Task: Add a condition where "Channel Is Chat transcript" in recently solved tickets.
Action: Mouse moved to (140, 465)
Screenshot: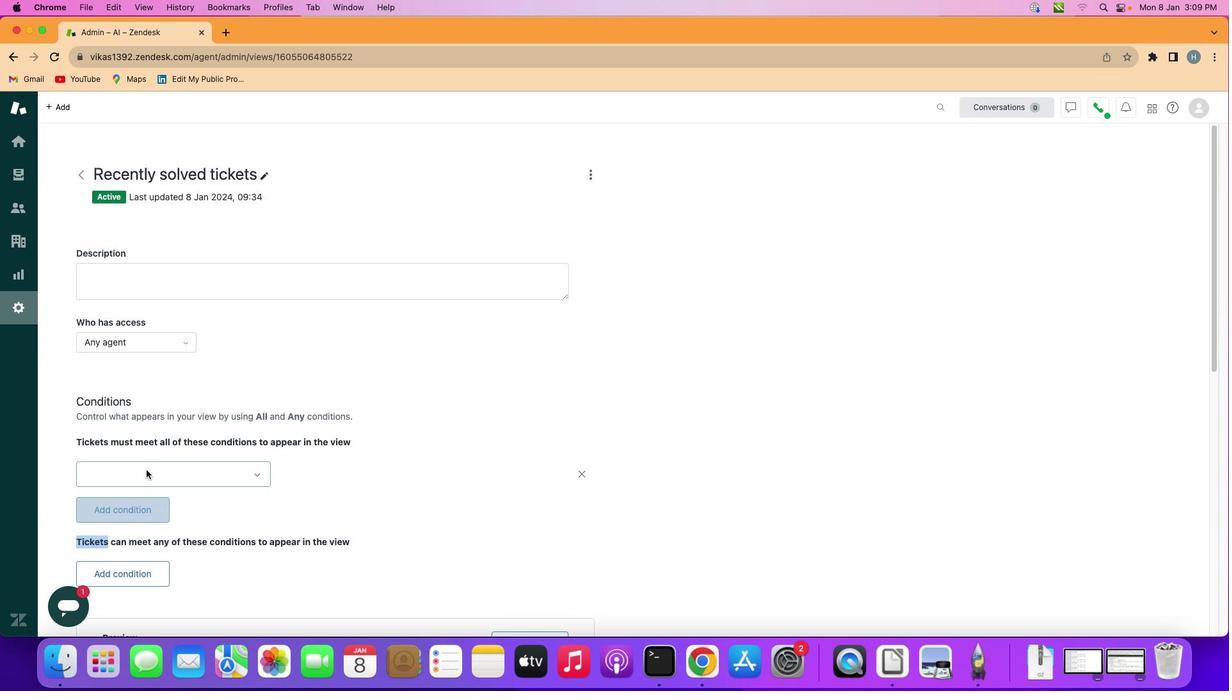 
Action: Mouse pressed left at (140, 465)
Screenshot: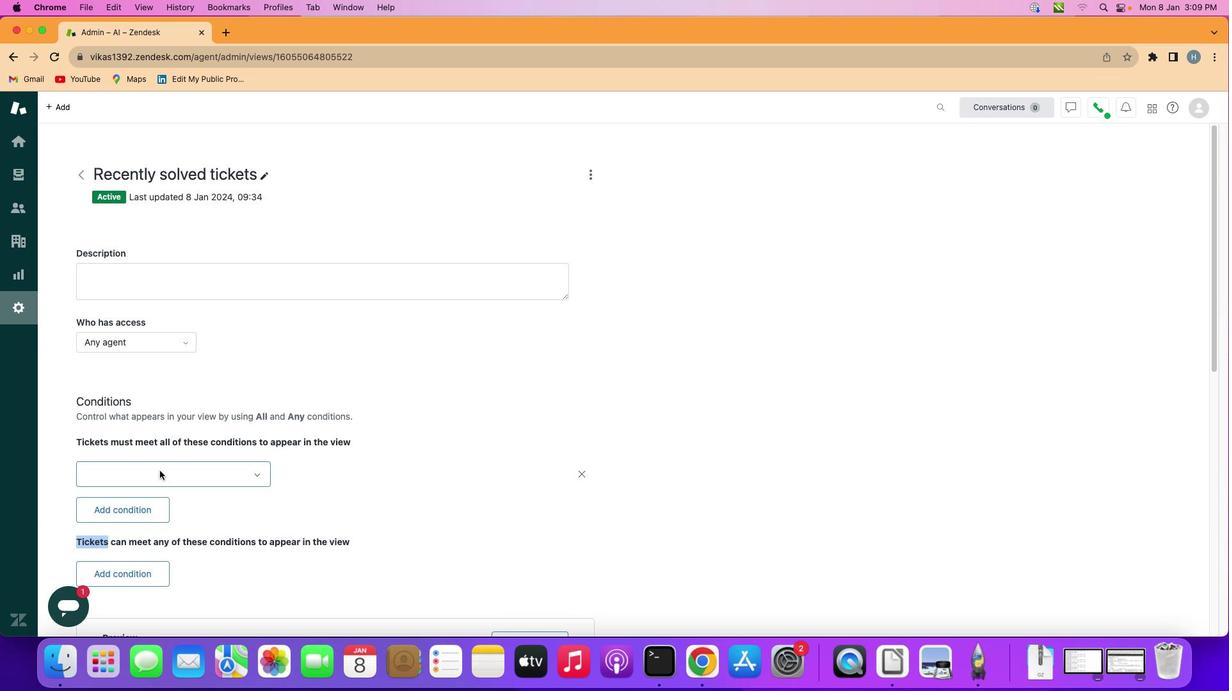 
Action: Mouse moved to (164, 466)
Screenshot: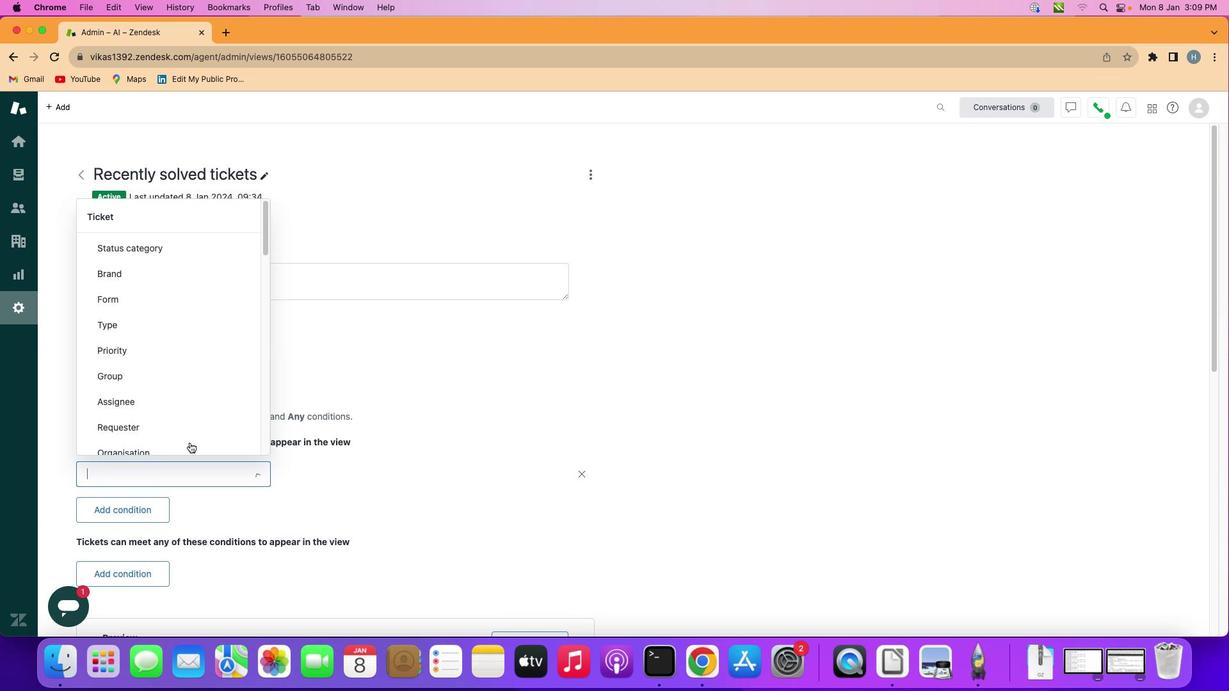 
Action: Mouse pressed left at (164, 466)
Screenshot: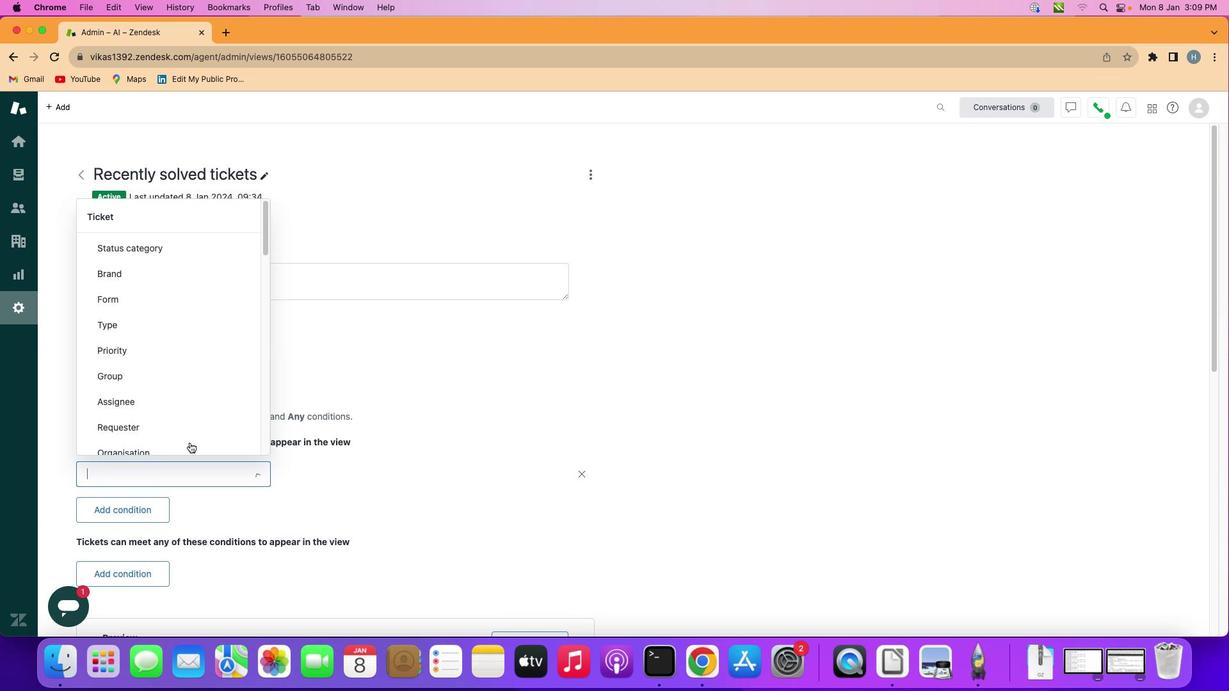 
Action: Mouse moved to (192, 361)
Screenshot: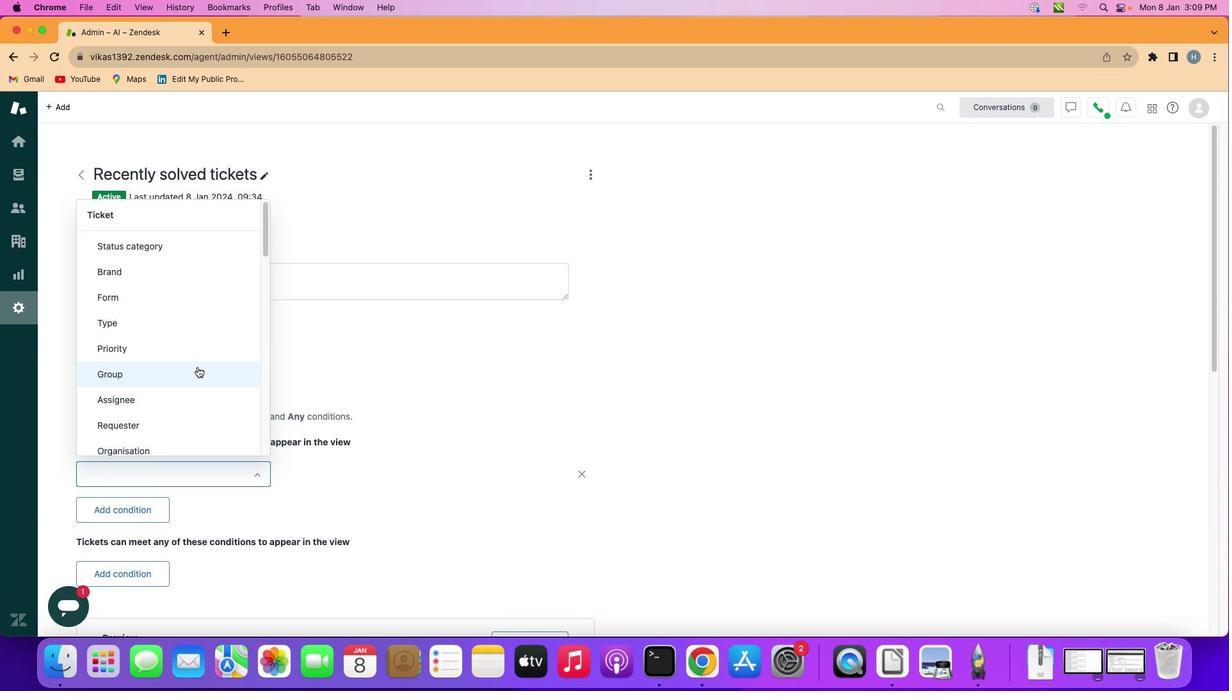 
Action: Mouse scrolled (192, 361) with delta (-4, -5)
Screenshot: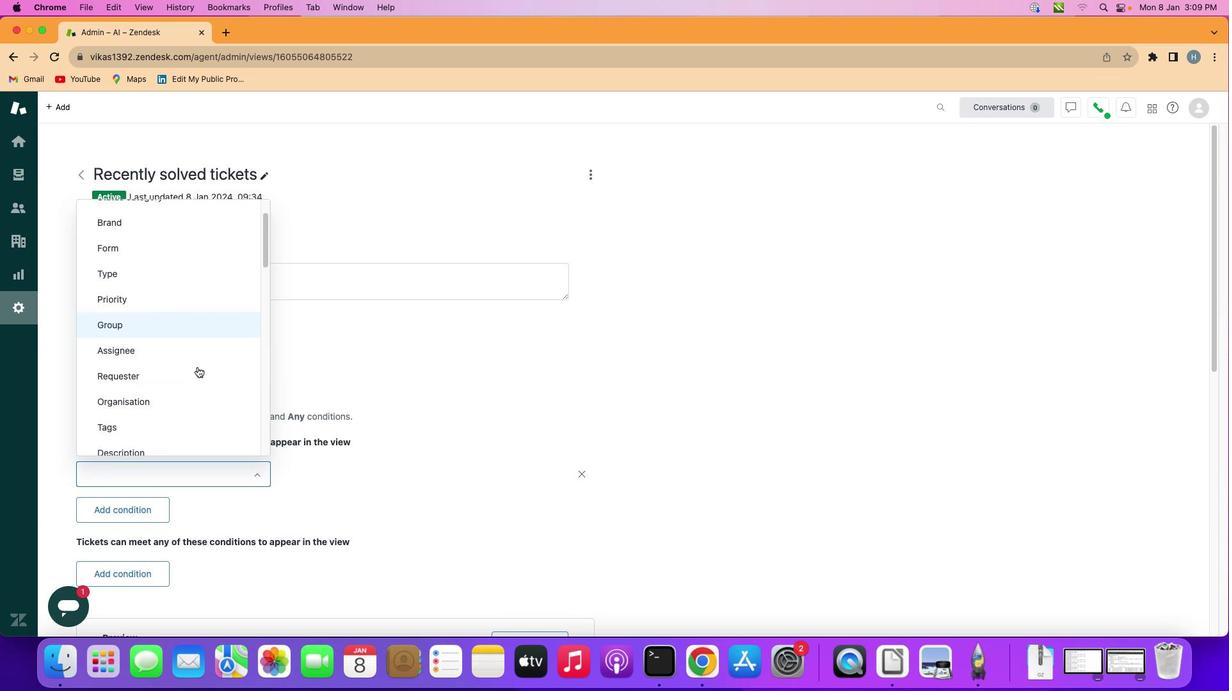 
Action: Mouse scrolled (192, 361) with delta (-4, -3)
Screenshot: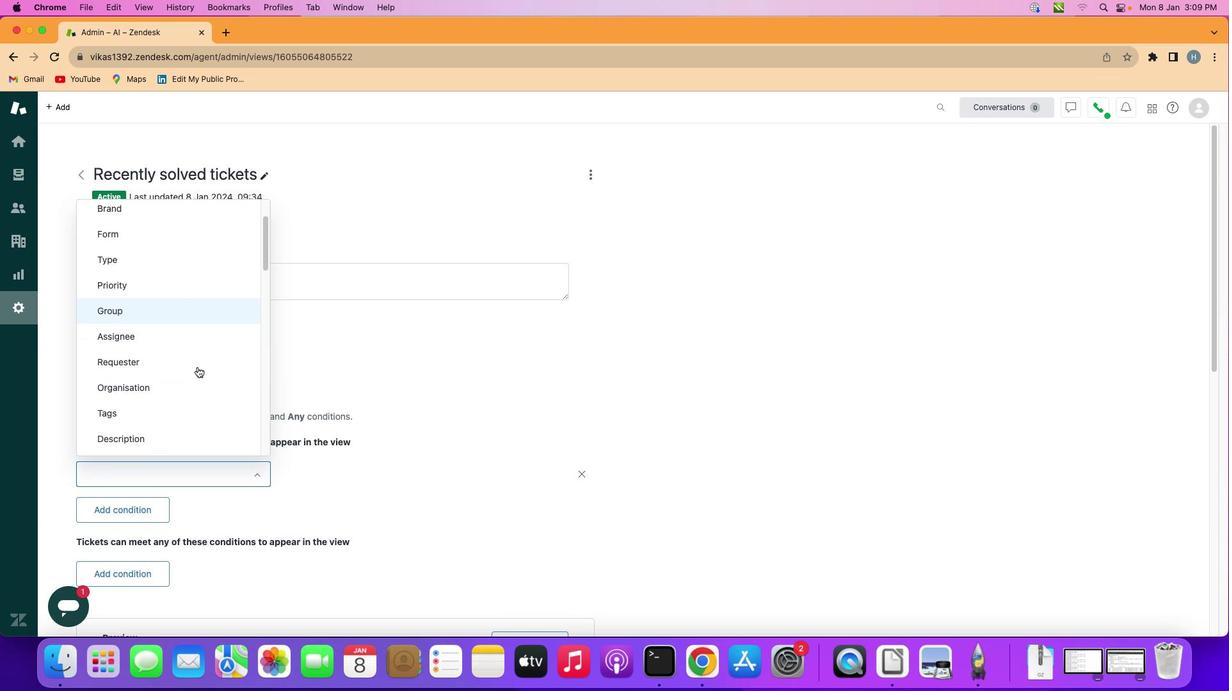 
Action: Mouse scrolled (192, 361) with delta (-4, -5)
Screenshot: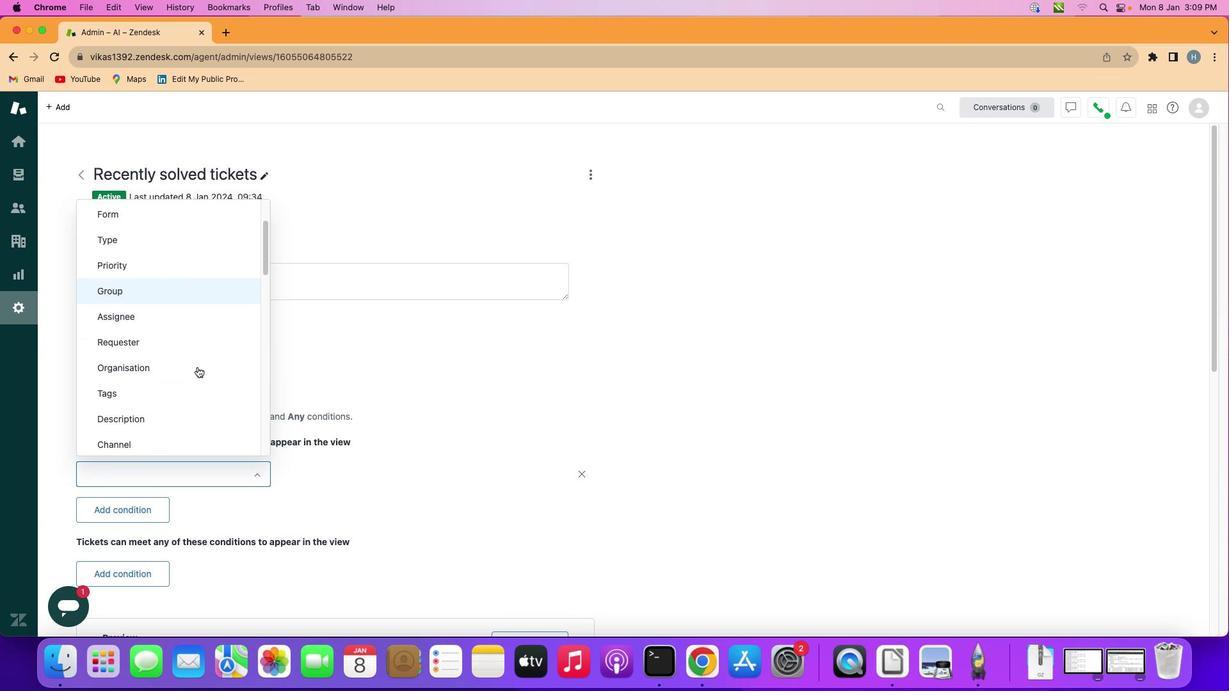 
Action: Mouse scrolled (192, 361) with delta (-4, -5)
Screenshot: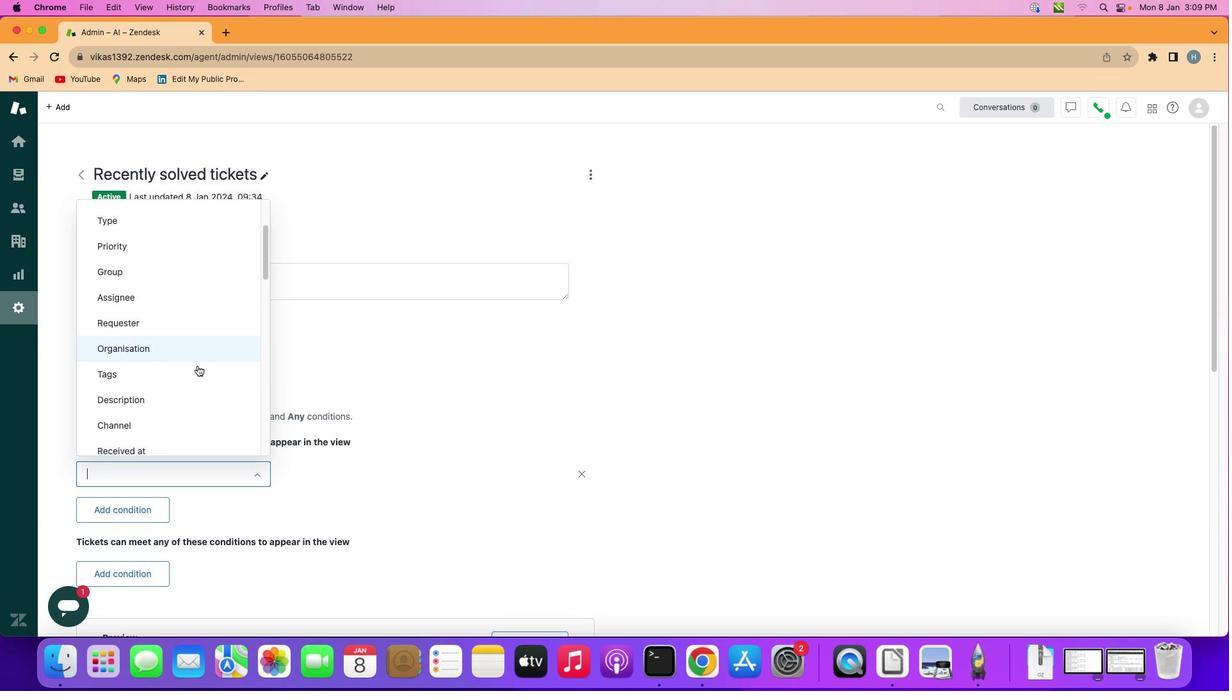 
Action: Mouse scrolled (192, 361) with delta (-4, -5)
Screenshot: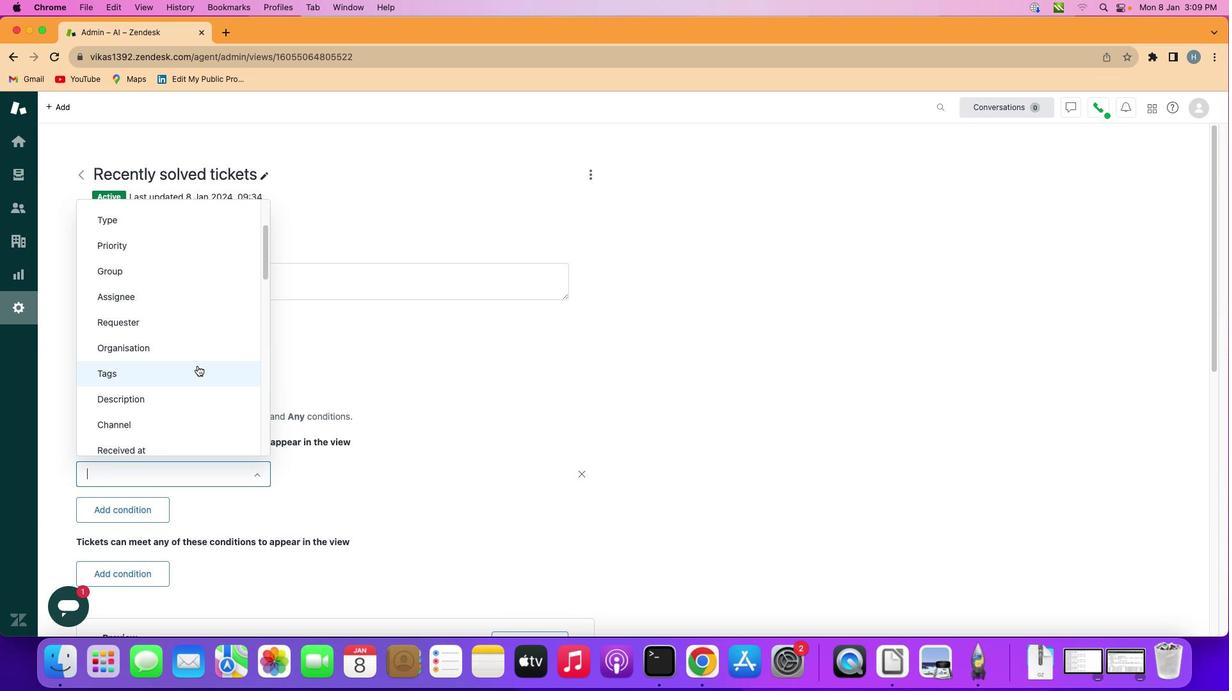 
Action: Mouse moved to (181, 411)
Screenshot: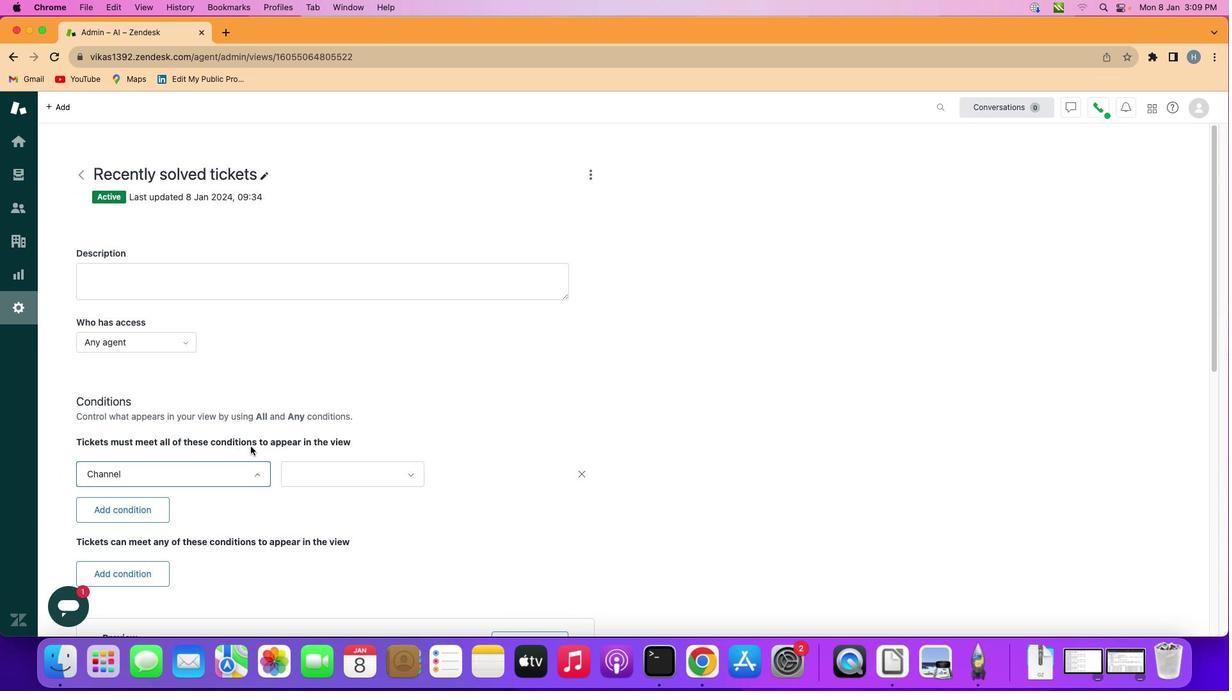 
Action: Mouse pressed left at (181, 411)
Screenshot: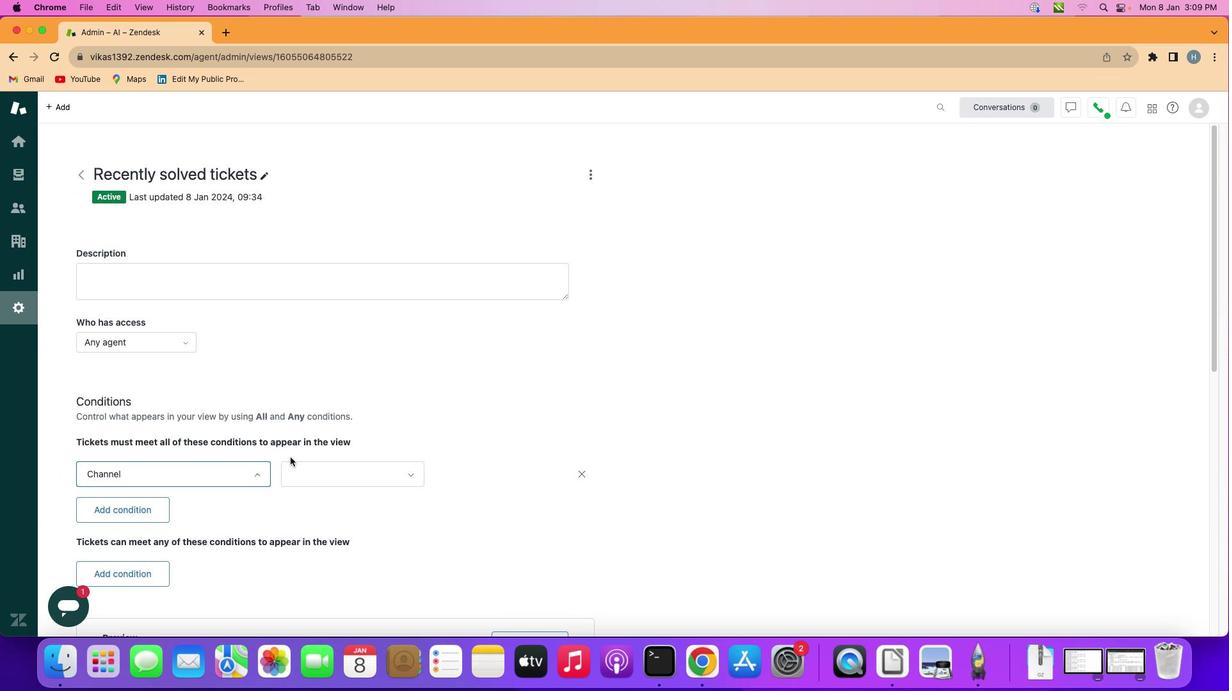 
Action: Mouse moved to (338, 467)
Screenshot: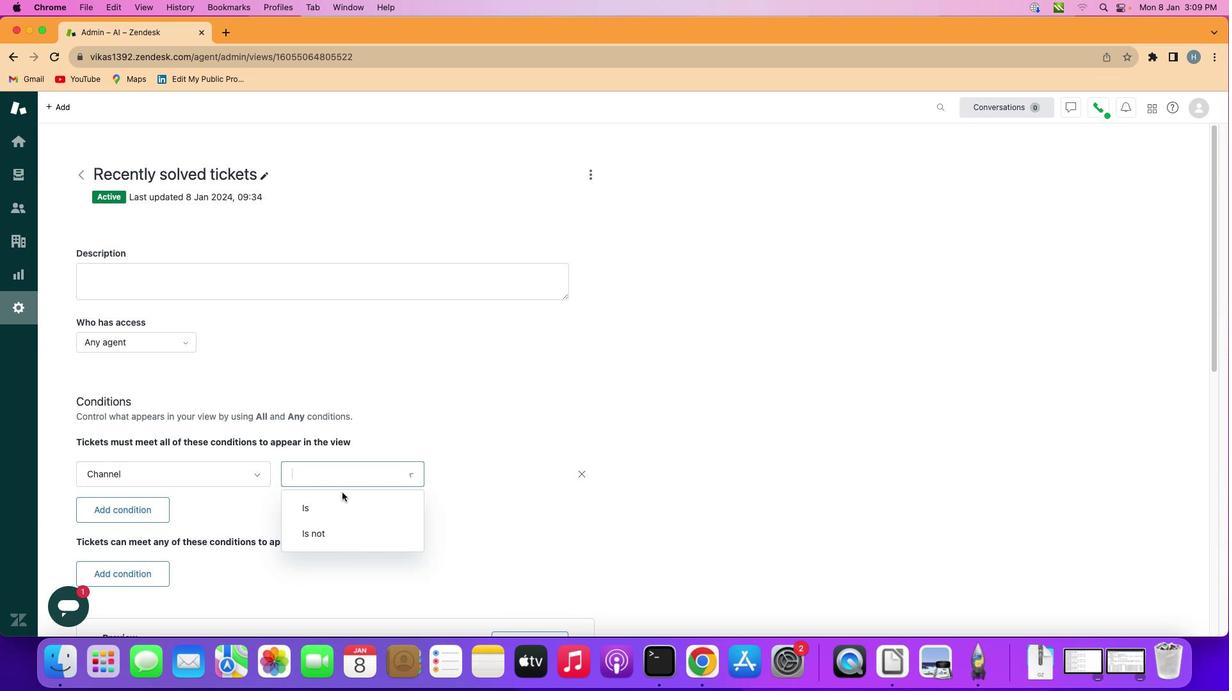 
Action: Mouse pressed left at (338, 467)
Screenshot: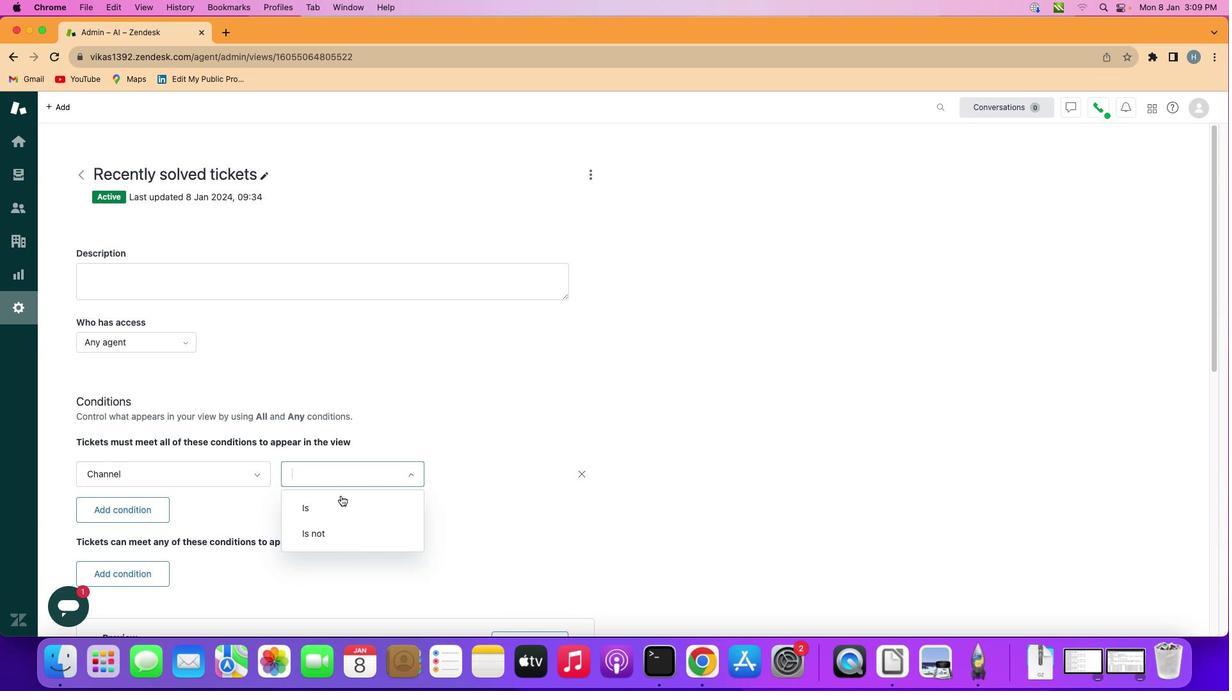 
Action: Mouse moved to (336, 491)
Screenshot: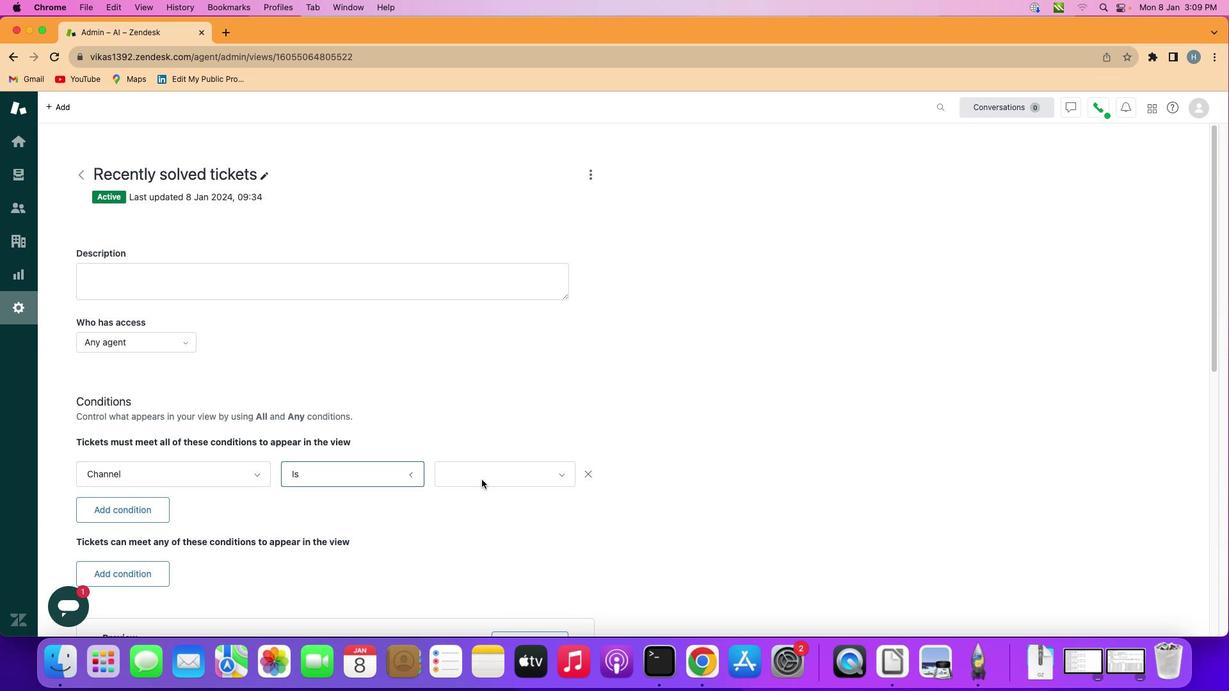 
Action: Mouse pressed left at (336, 491)
Screenshot: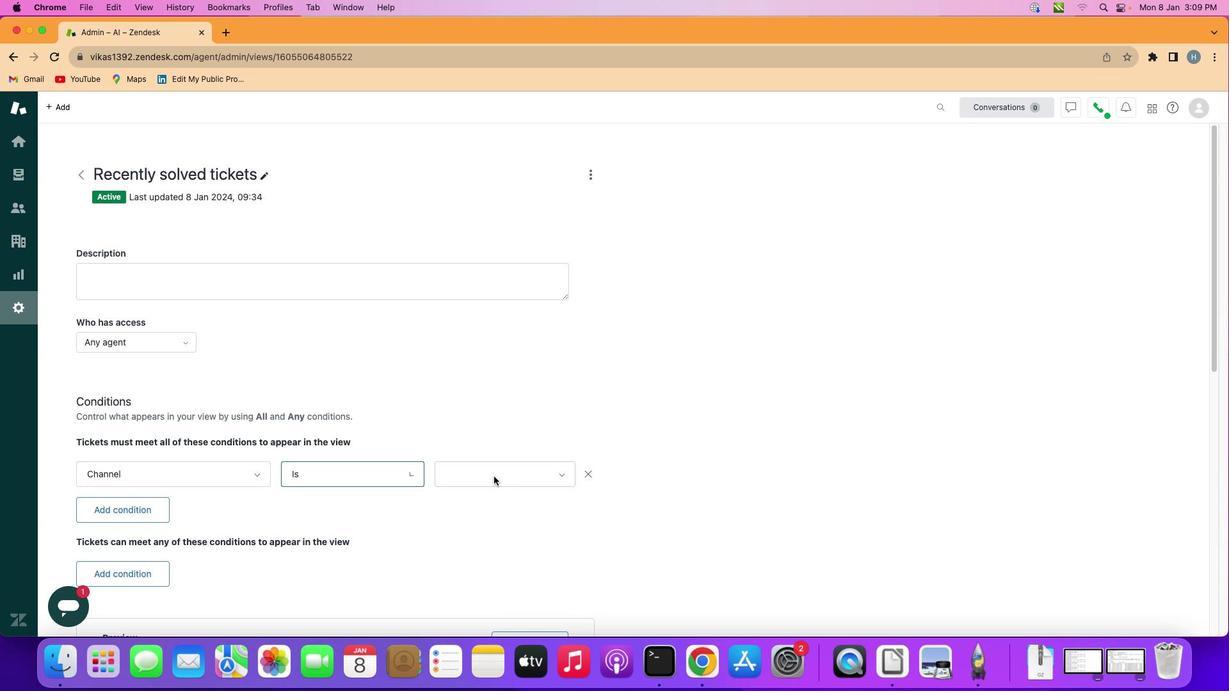 
Action: Mouse moved to (493, 470)
Screenshot: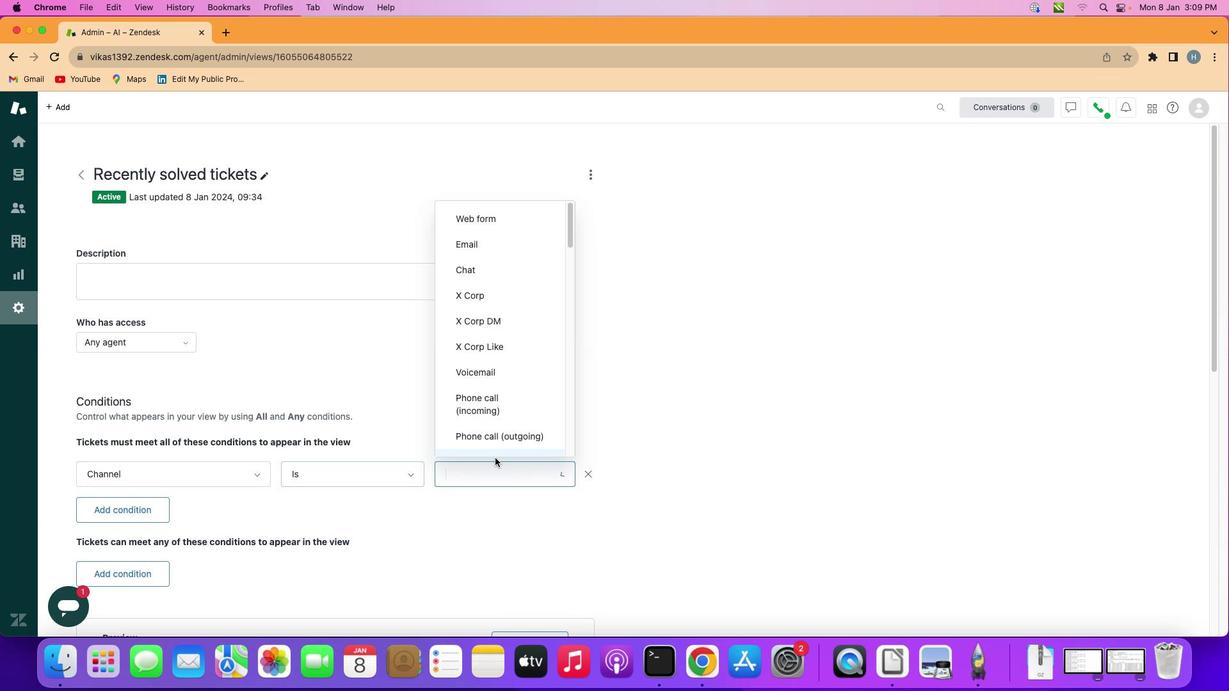 
Action: Mouse pressed left at (493, 470)
Screenshot: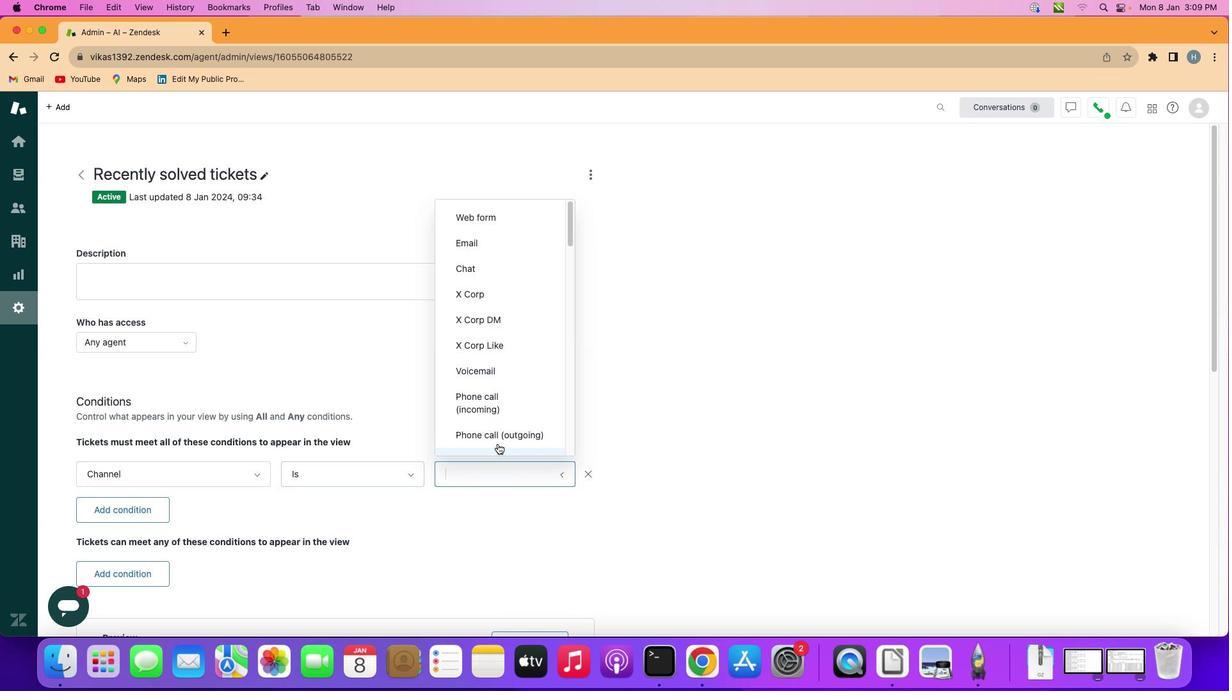 
Action: Mouse moved to (501, 367)
Screenshot: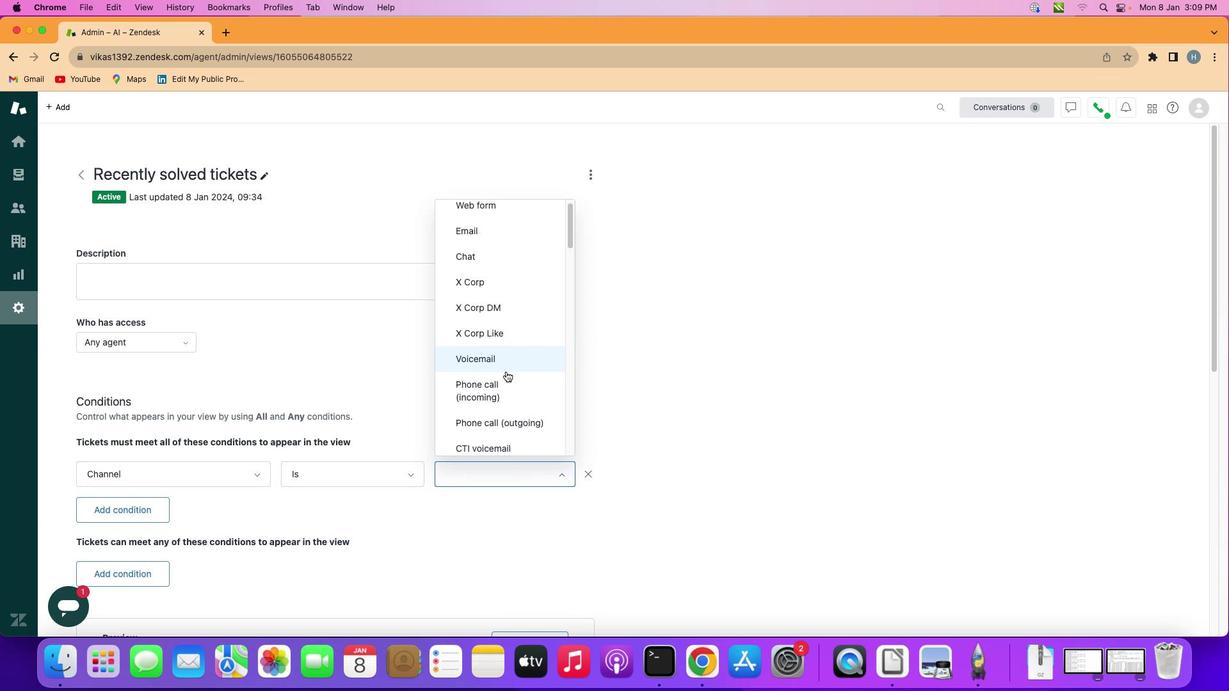
Action: Mouse scrolled (501, 367) with delta (-4, -5)
Screenshot: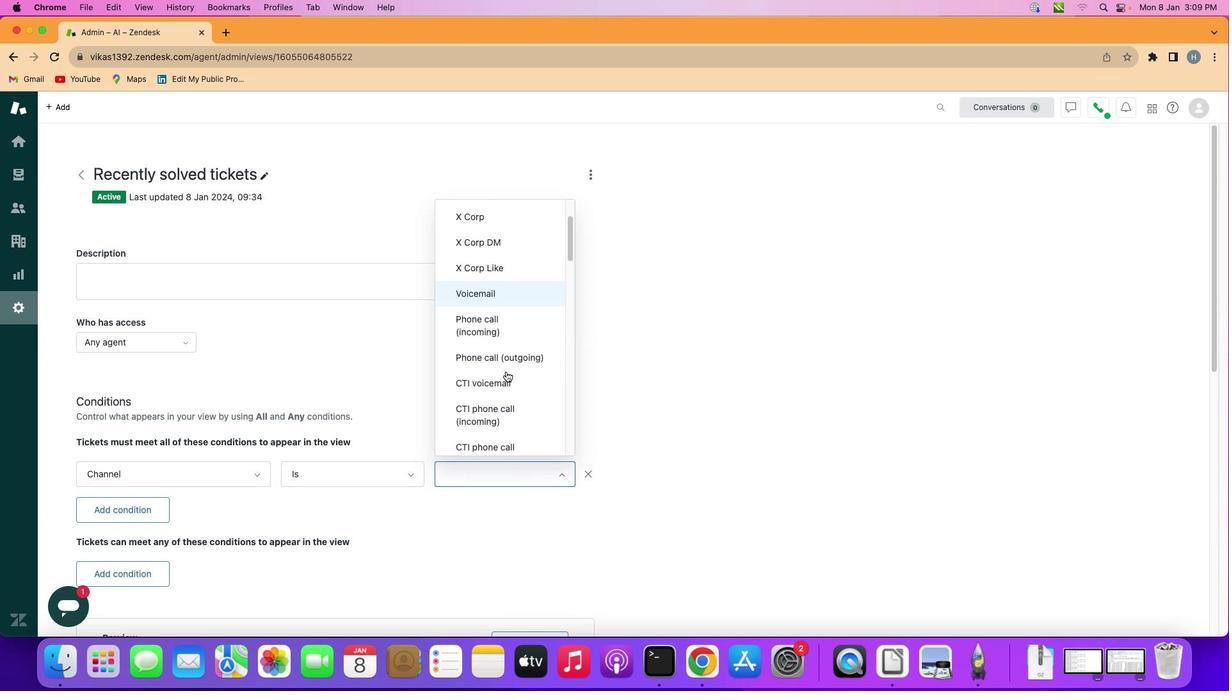 
Action: Mouse scrolled (501, 367) with delta (-4, -5)
Screenshot: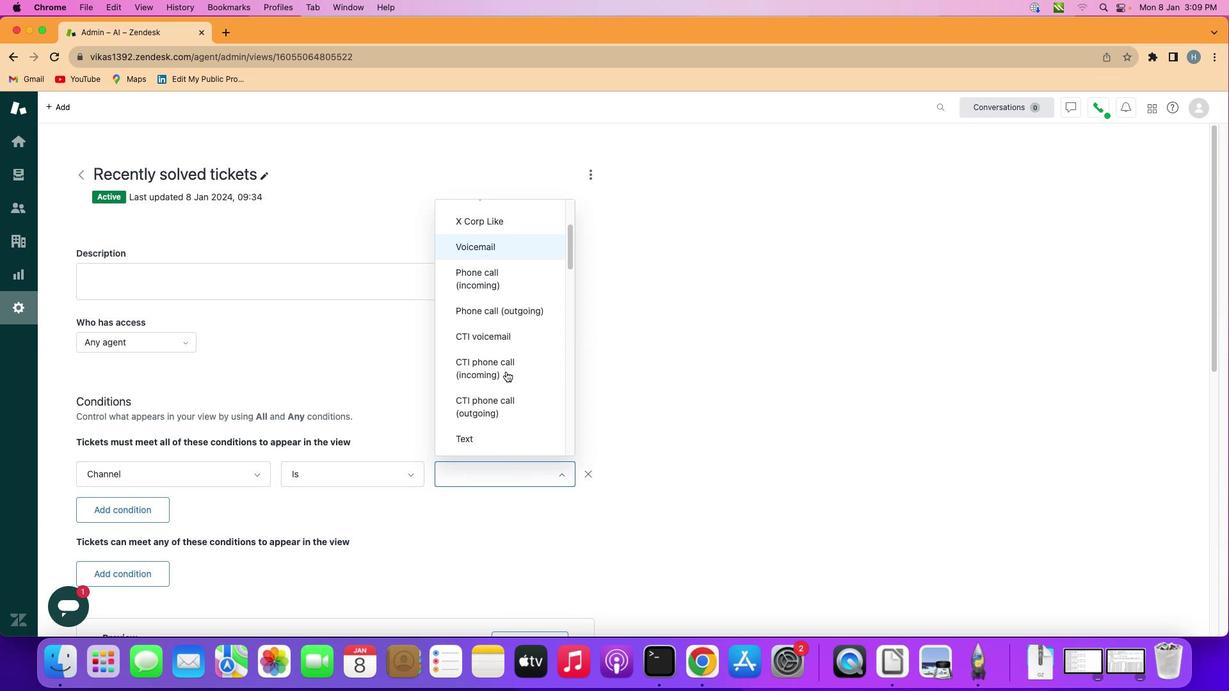 
Action: Mouse scrolled (501, 367) with delta (-4, -5)
Screenshot: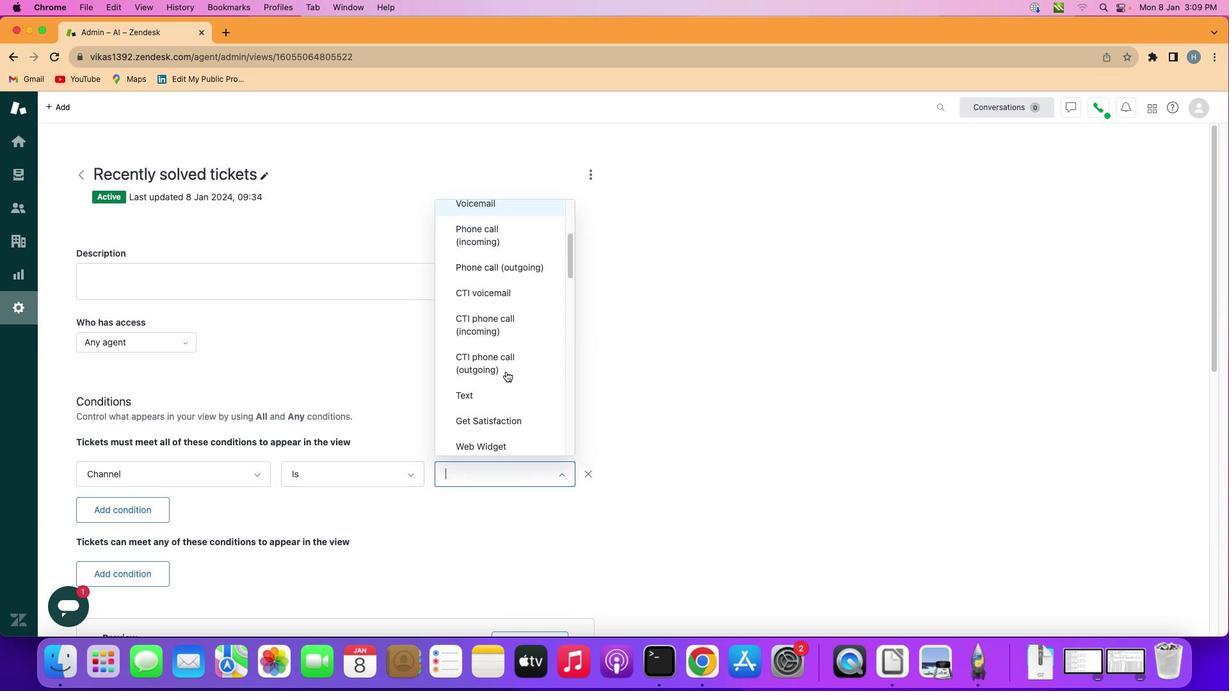 
Action: Mouse scrolled (501, 367) with delta (-4, -5)
Screenshot: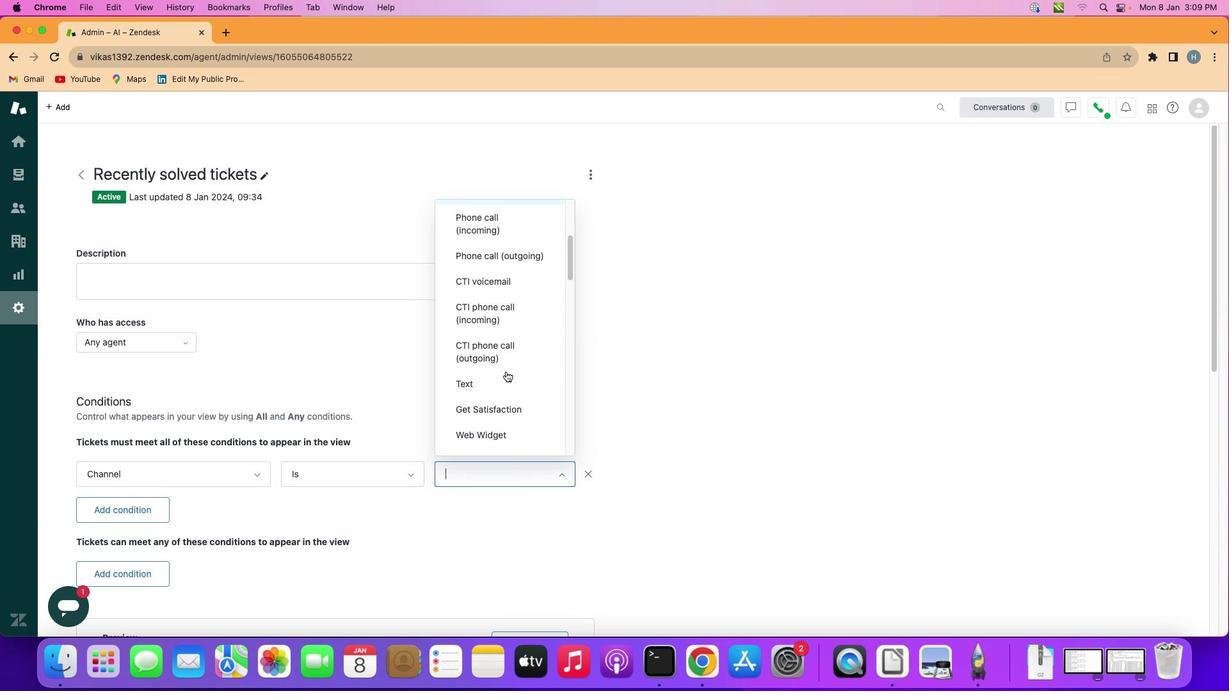 
Action: Mouse scrolled (501, 367) with delta (-4, -5)
Screenshot: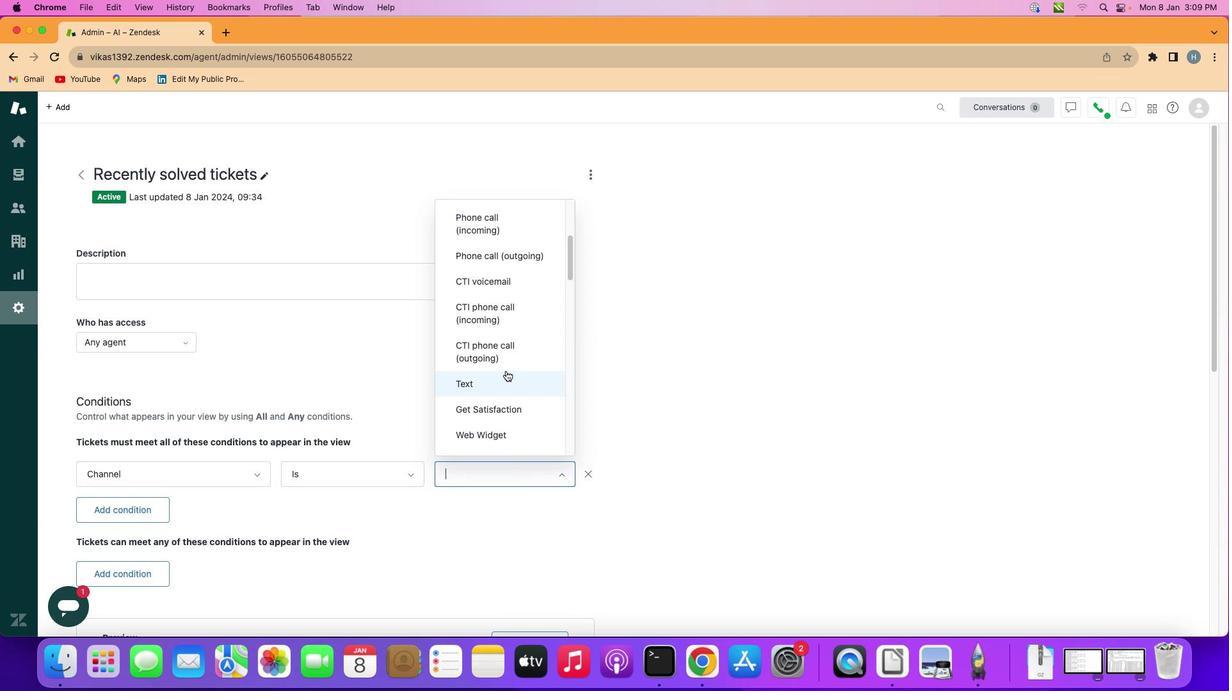 
Action: Mouse moved to (507, 358)
Screenshot: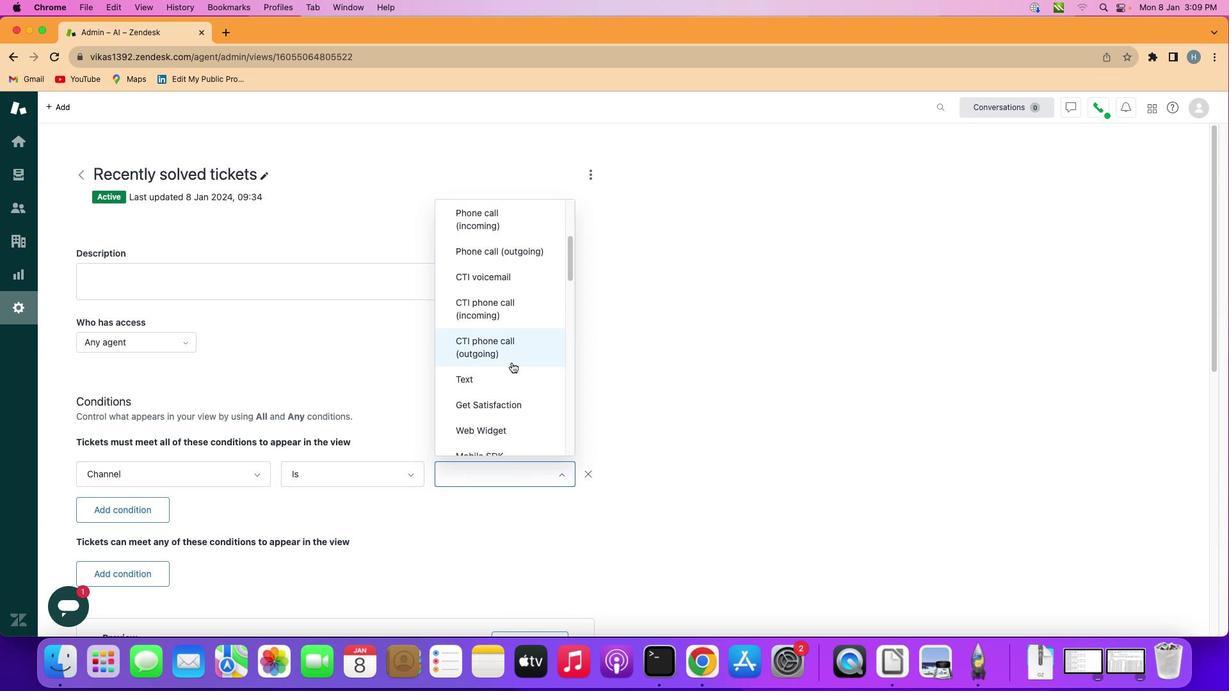 
Action: Mouse scrolled (507, 358) with delta (-4, -5)
Screenshot: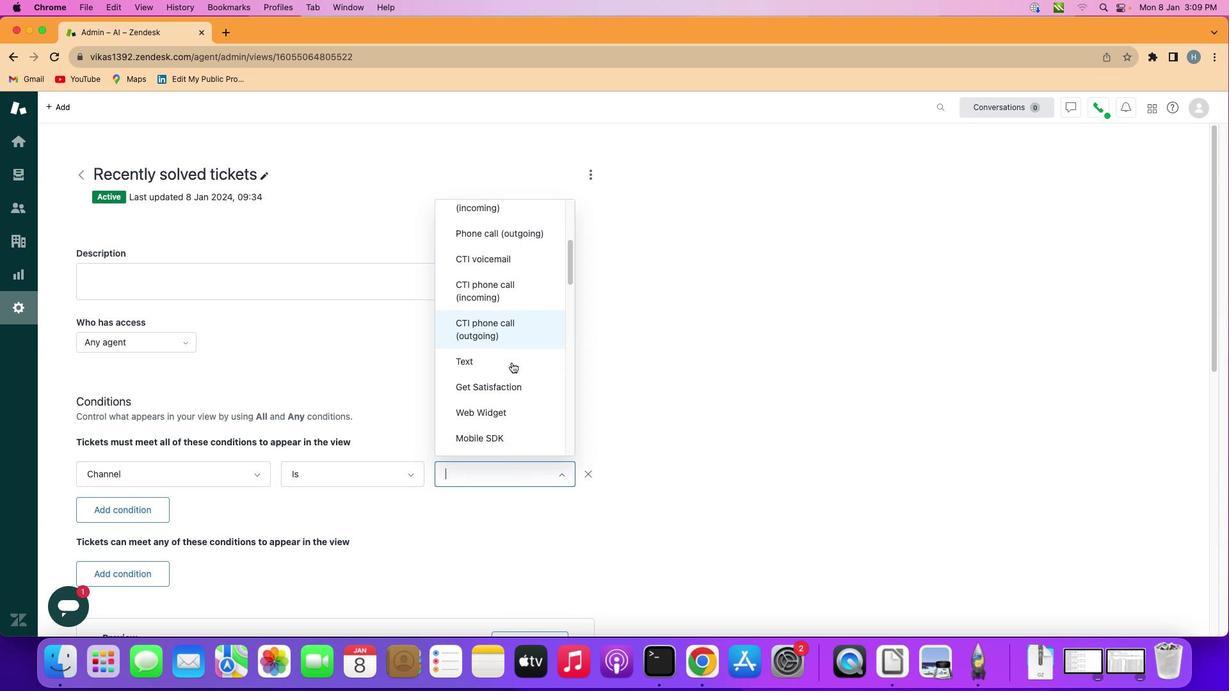 
Action: Mouse scrolled (507, 358) with delta (-4, -5)
Screenshot: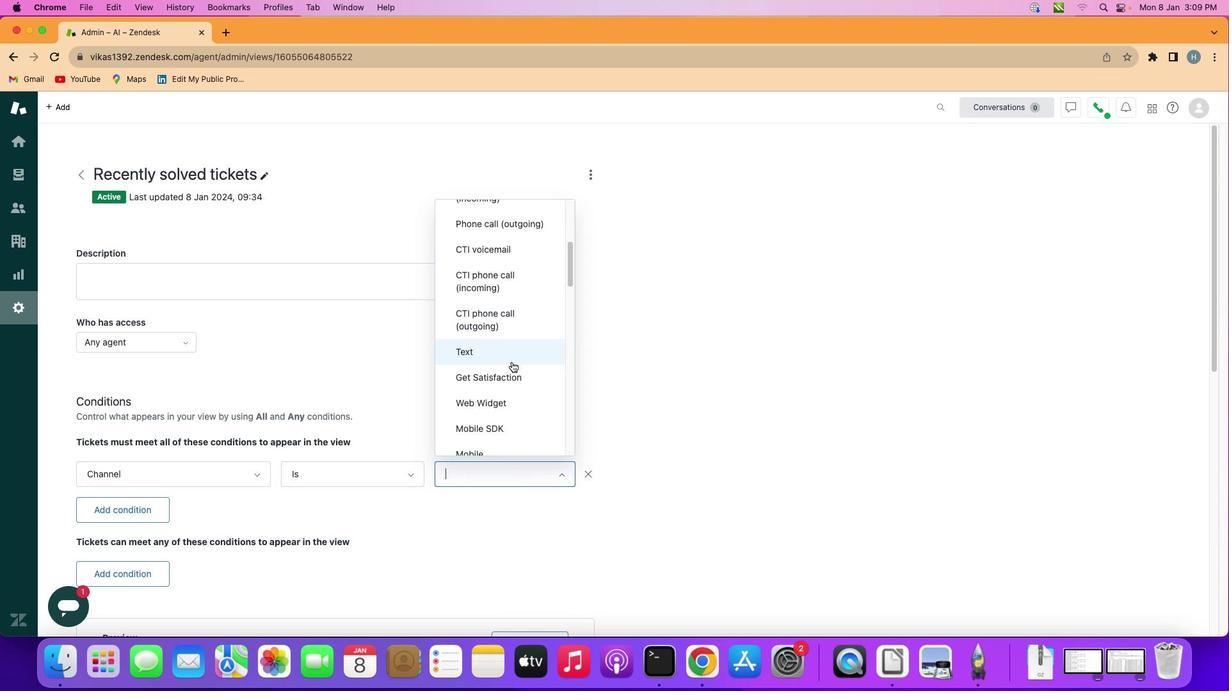 
Action: Mouse scrolled (507, 358) with delta (-4, -5)
Screenshot: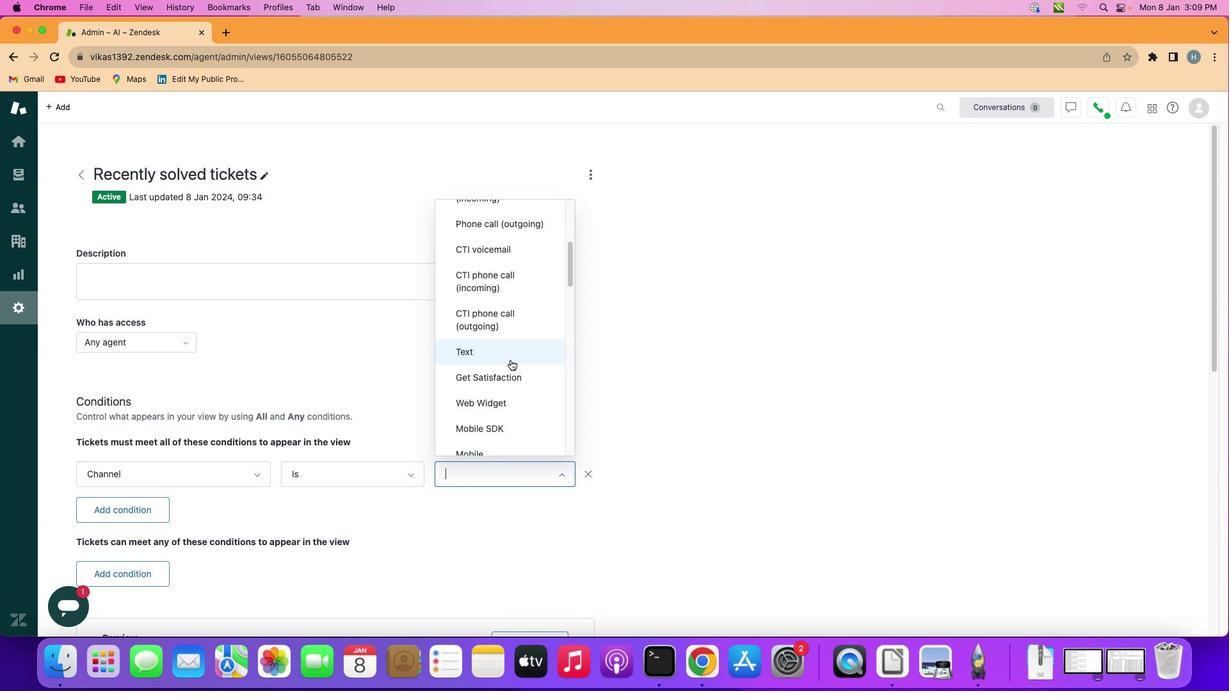
Action: Mouse scrolled (507, 358) with delta (-4, -5)
Screenshot: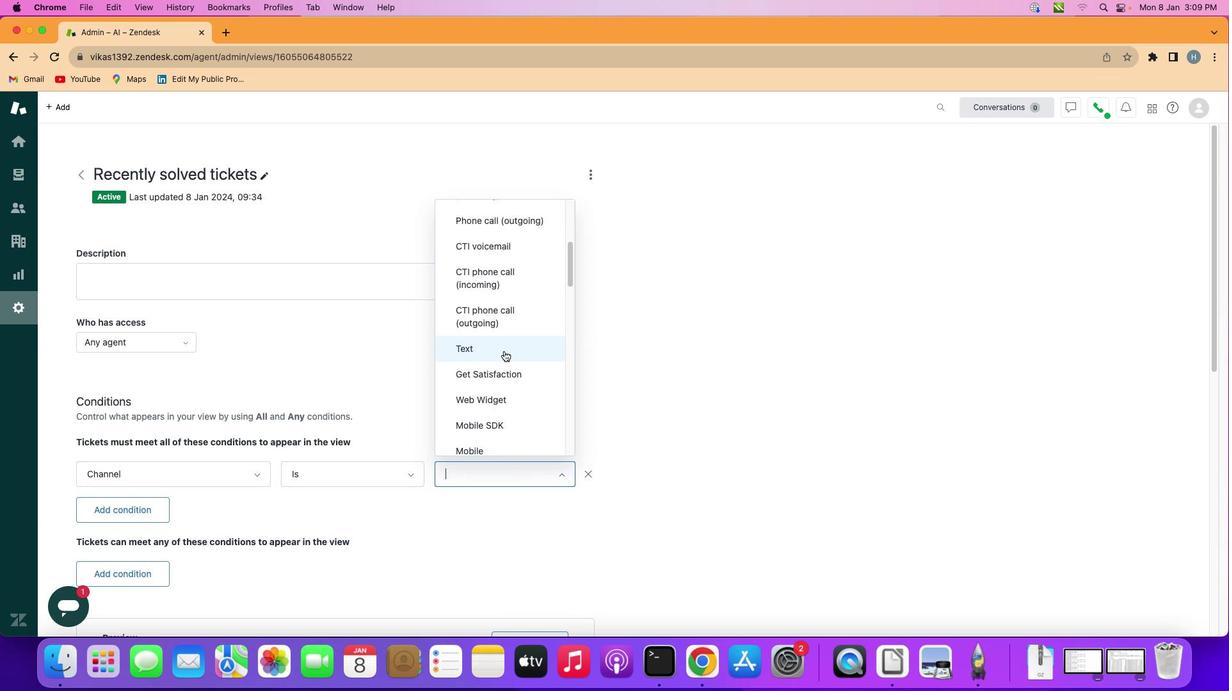 
Action: Mouse moved to (506, 356)
Screenshot: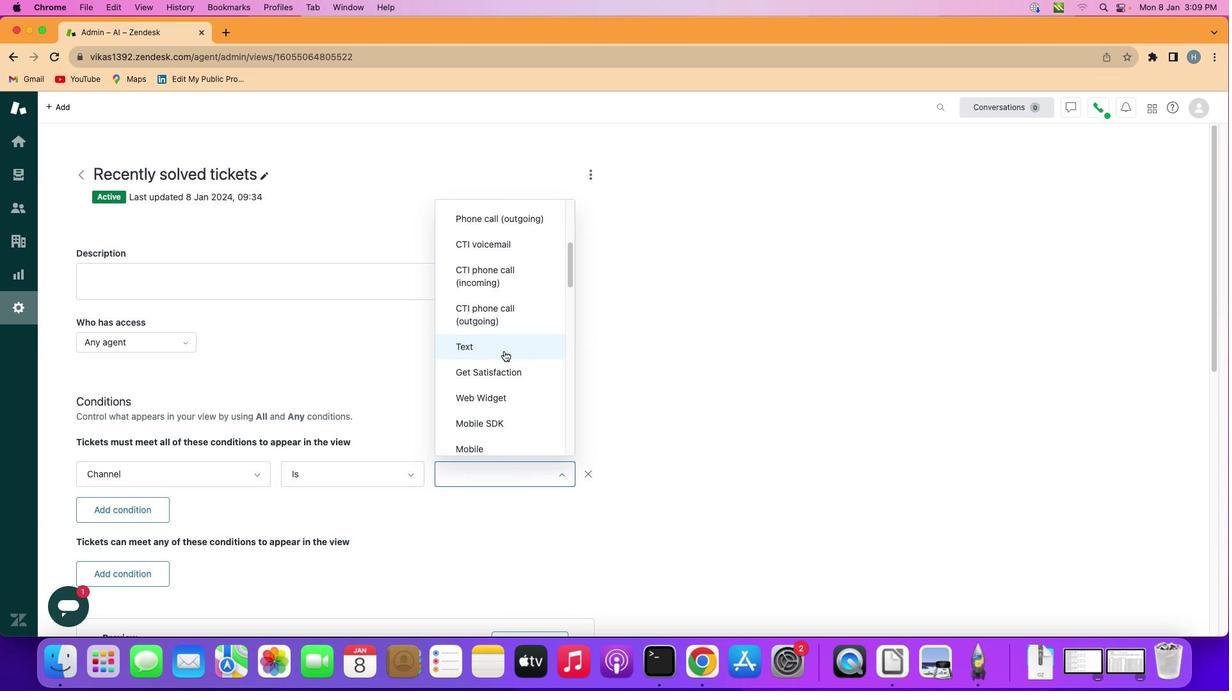 
Action: Mouse scrolled (506, 356) with delta (-4, -5)
Screenshot: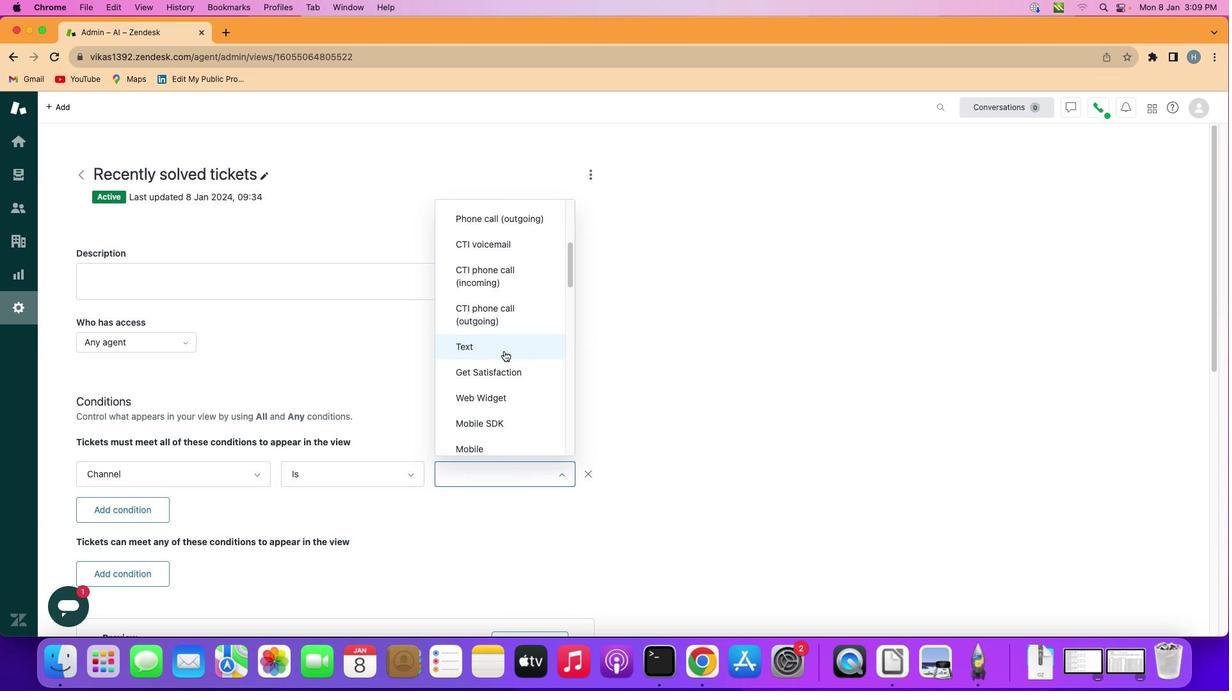 
Action: Mouse moved to (500, 347)
Screenshot: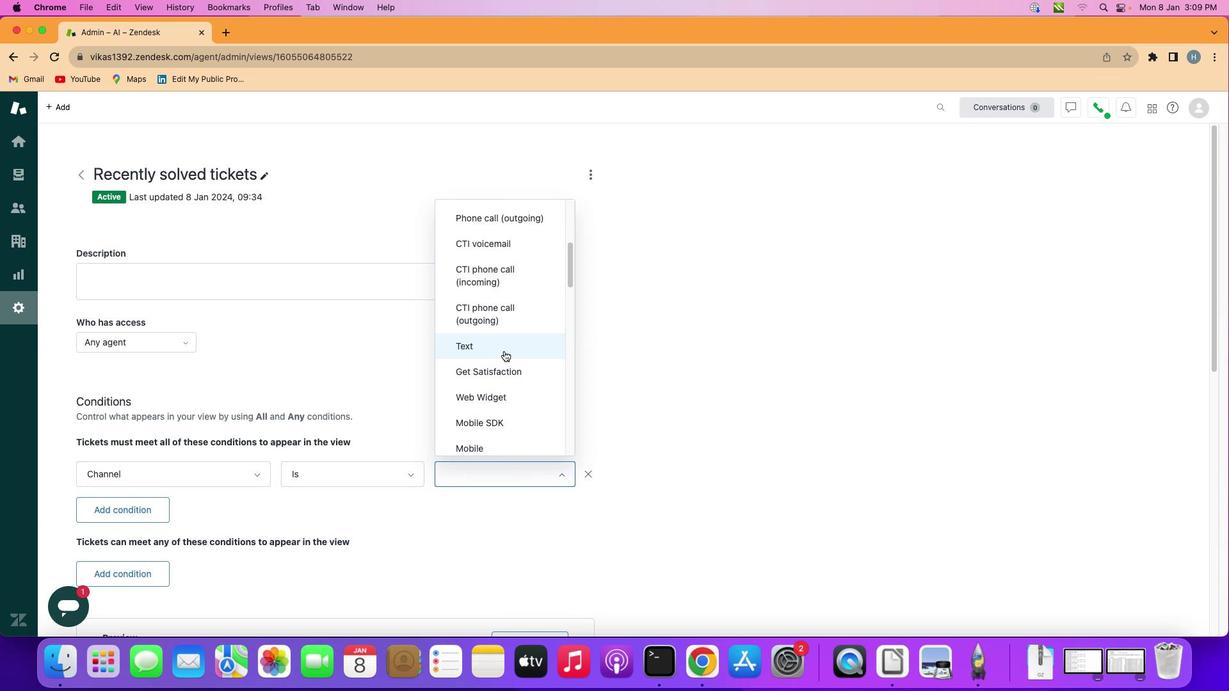 
Action: Mouse scrolled (500, 347) with delta (-4, -5)
Screenshot: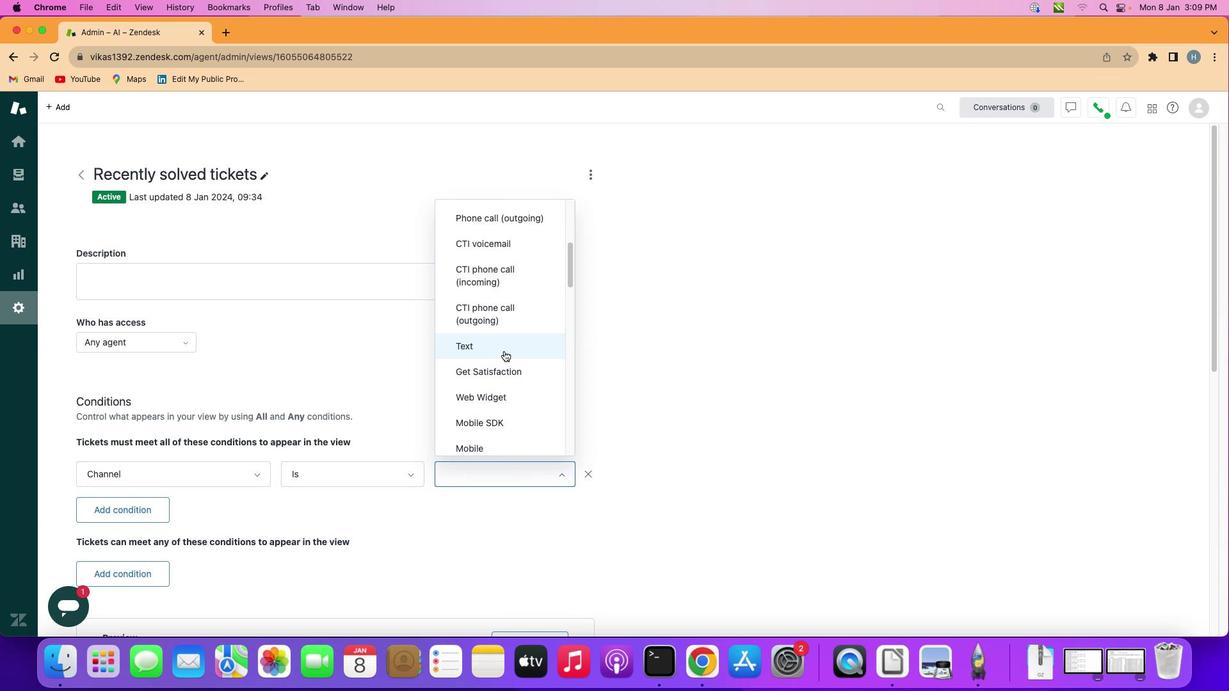 
Action: Mouse moved to (499, 345)
Screenshot: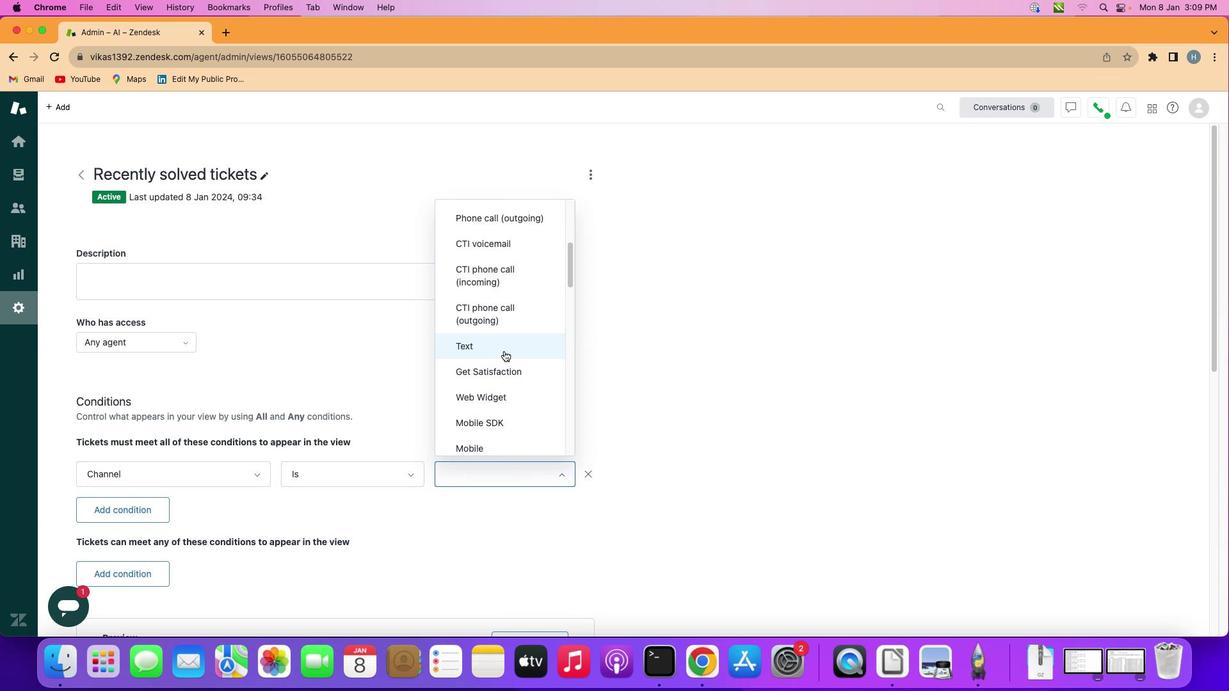 
Action: Mouse scrolled (499, 345) with delta (-4, -5)
Screenshot: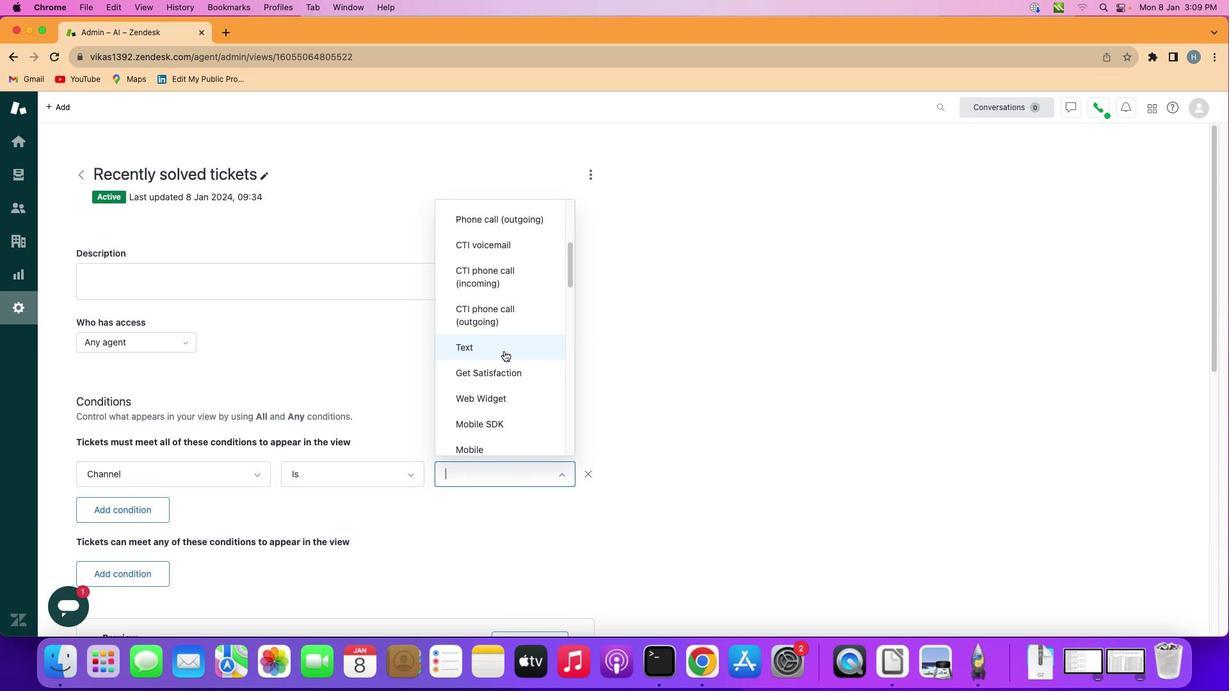 
Action: Mouse scrolled (499, 345) with delta (-4, -3)
Screenshot: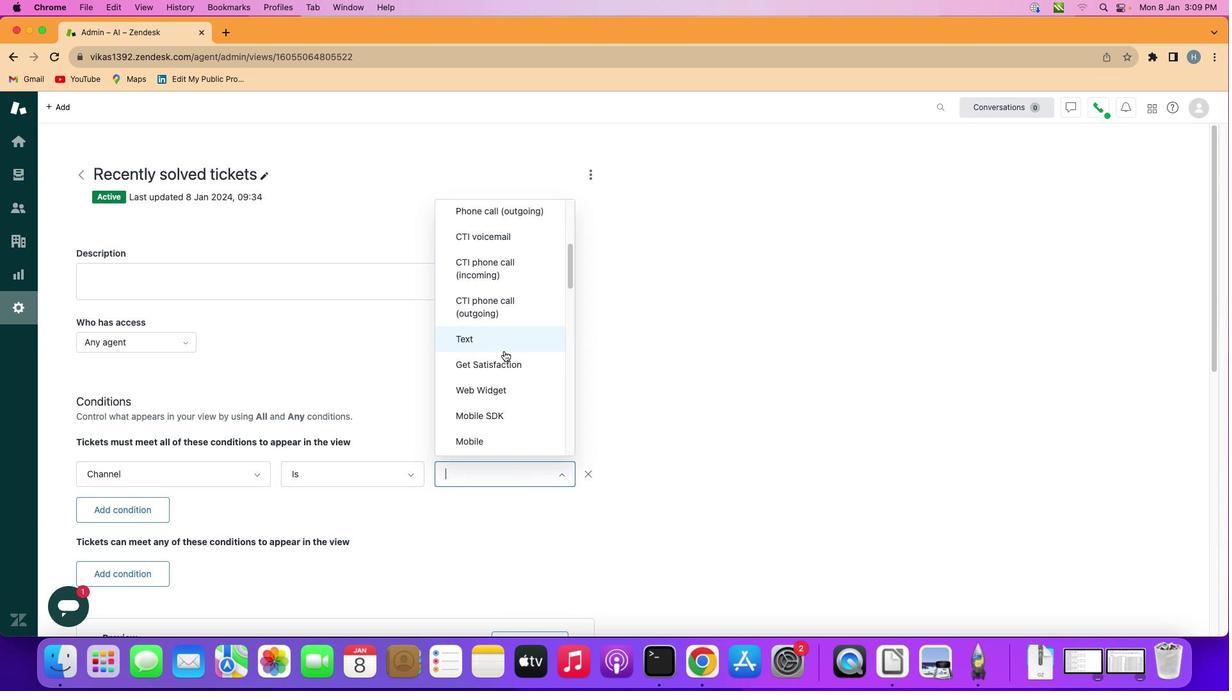 
Action: Mouse scrolled (499, 345) with delta (-4, -5)
Screenshot: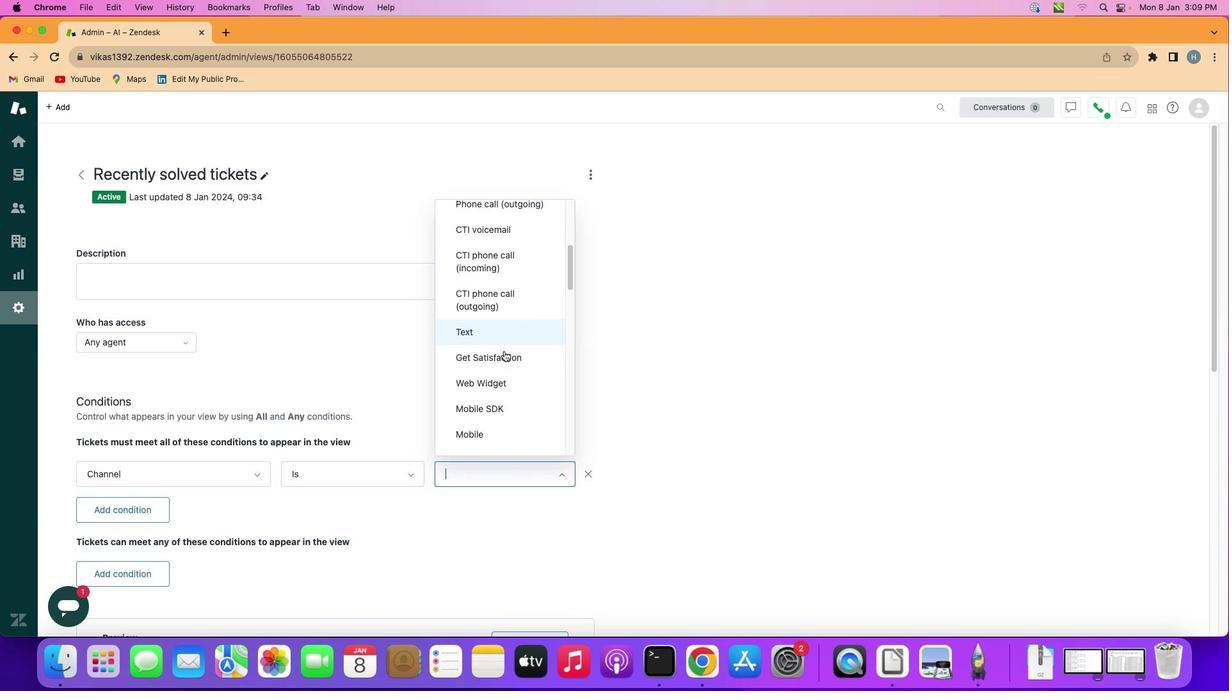 
Action: Mouse scrolled (499, 345) with delta (-4, -5)
Screenshot: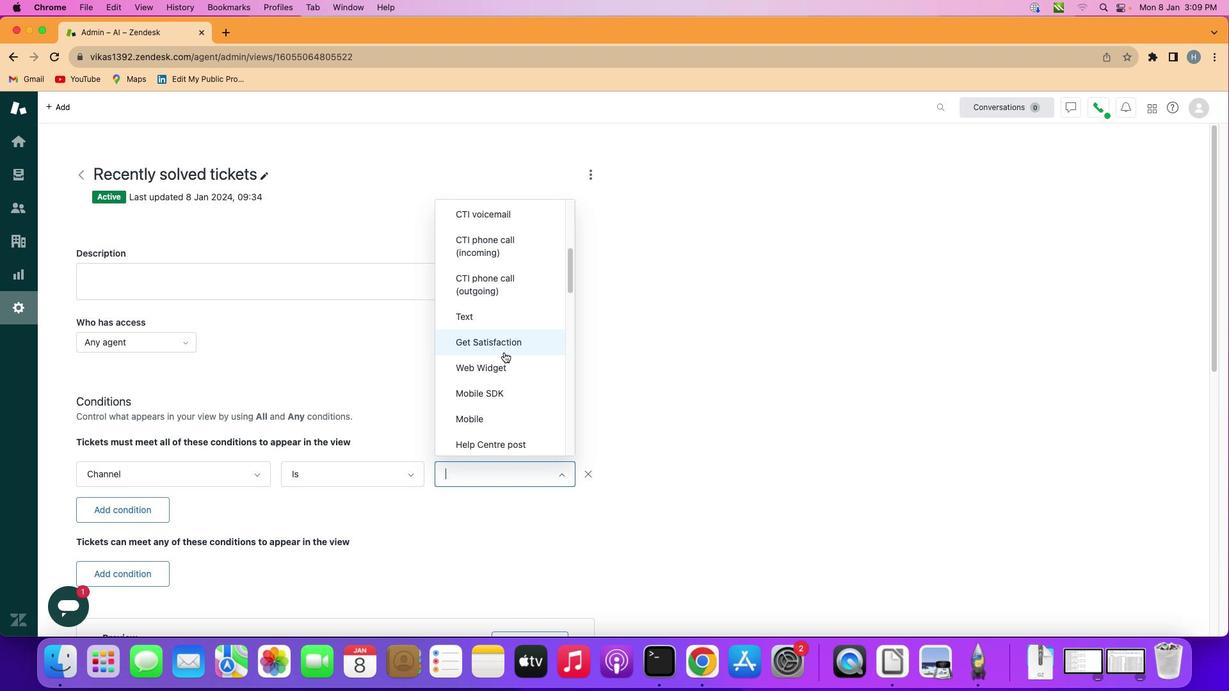 
Action: Mouse scrolled (499, 345) with delta (-4, -5)
Screenshot: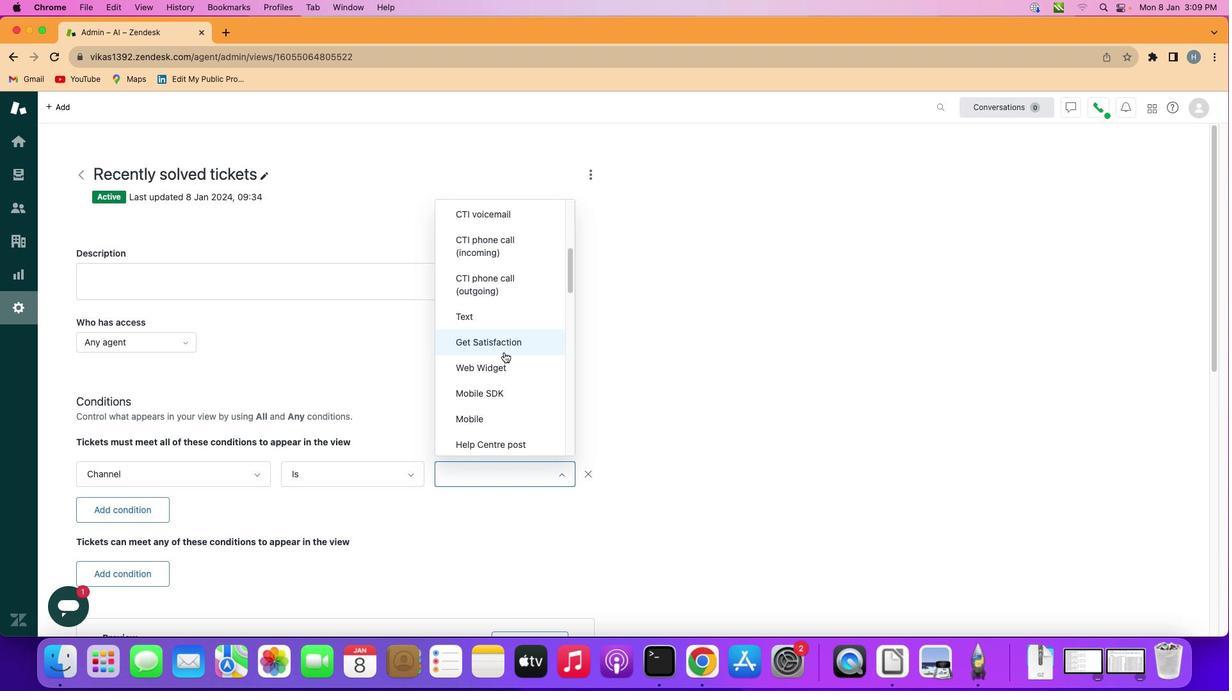 
Action: Mouse moved to (498, 347)
Screenshot: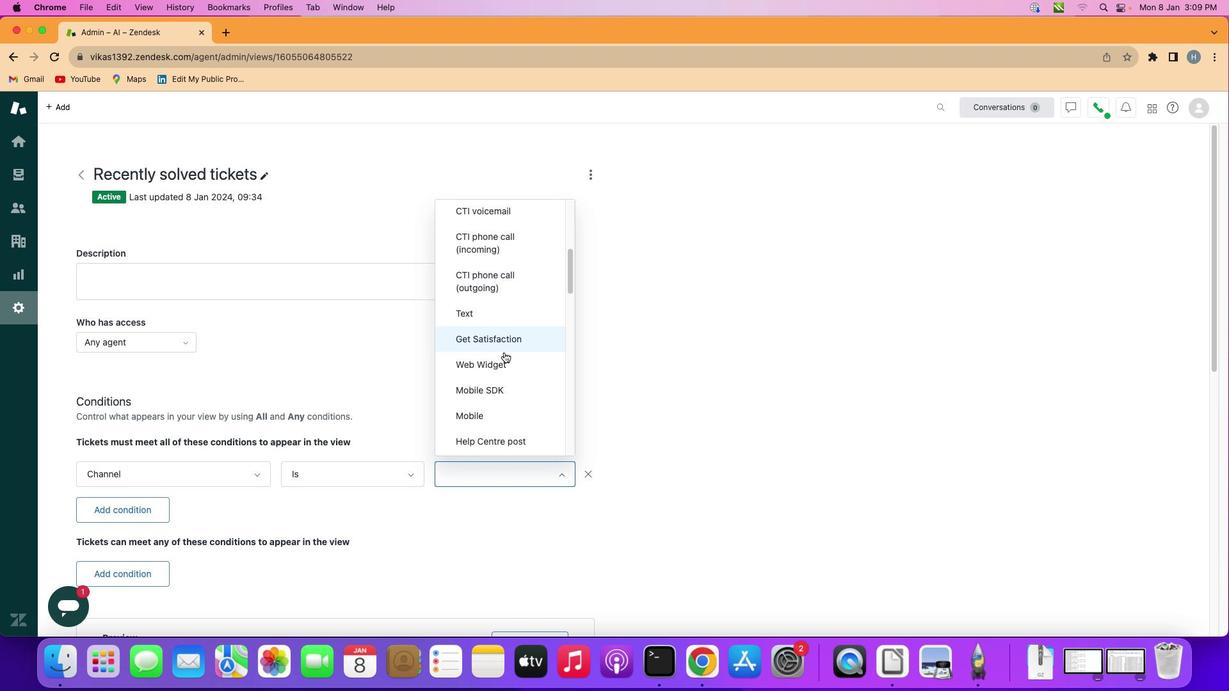 
Action: Mouse scrolled (498, 347) with delta (-4, -5)
Screenshot: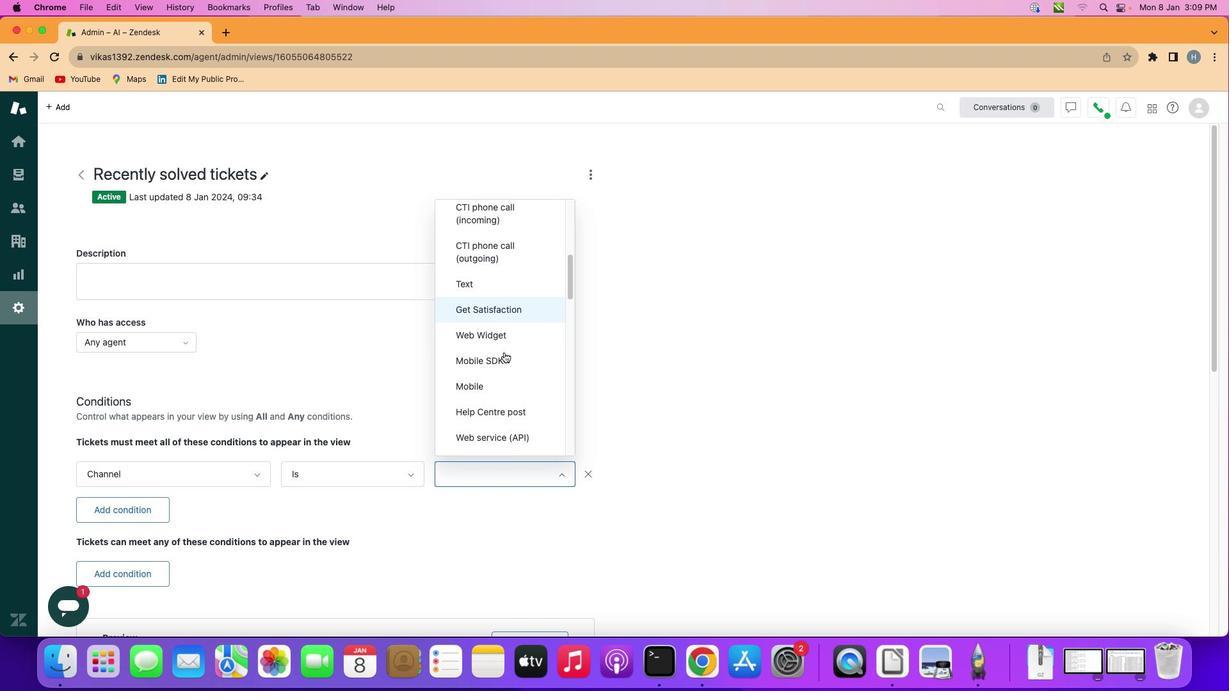 
Action: Mouse scrolled (498, 347) with delta (-4, -5)
Screenshot: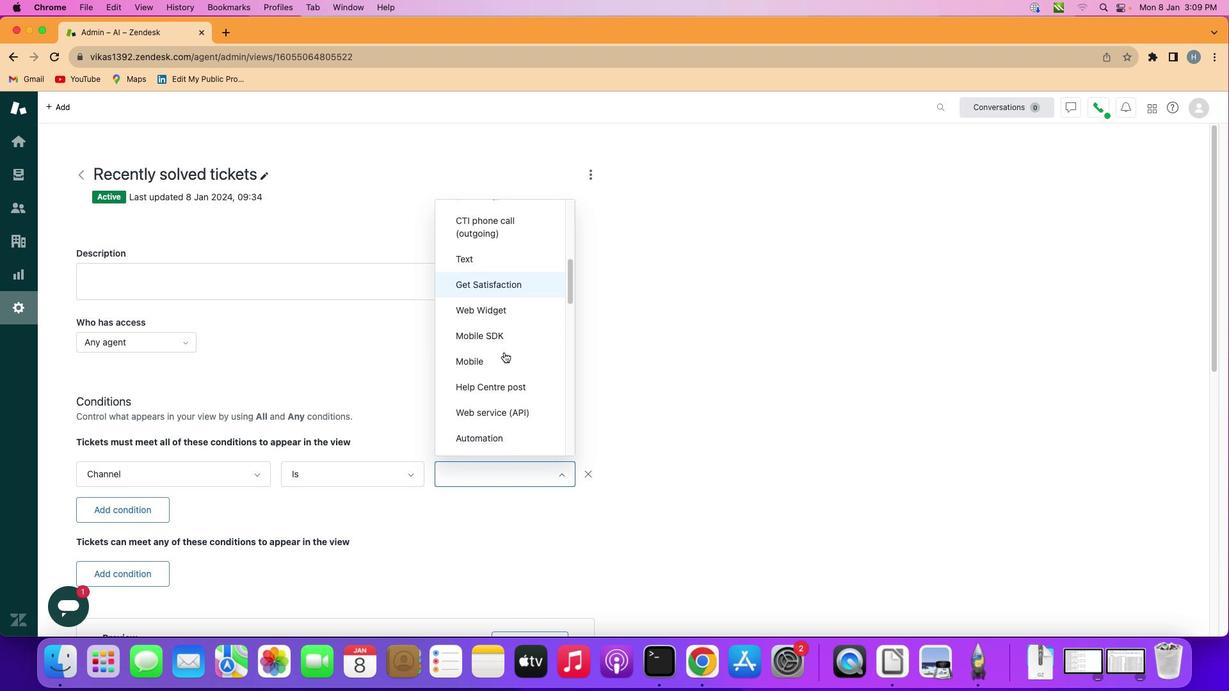 
Action: Mouse scrolled (498, 347) with delta (-4, -5)
Screenshot: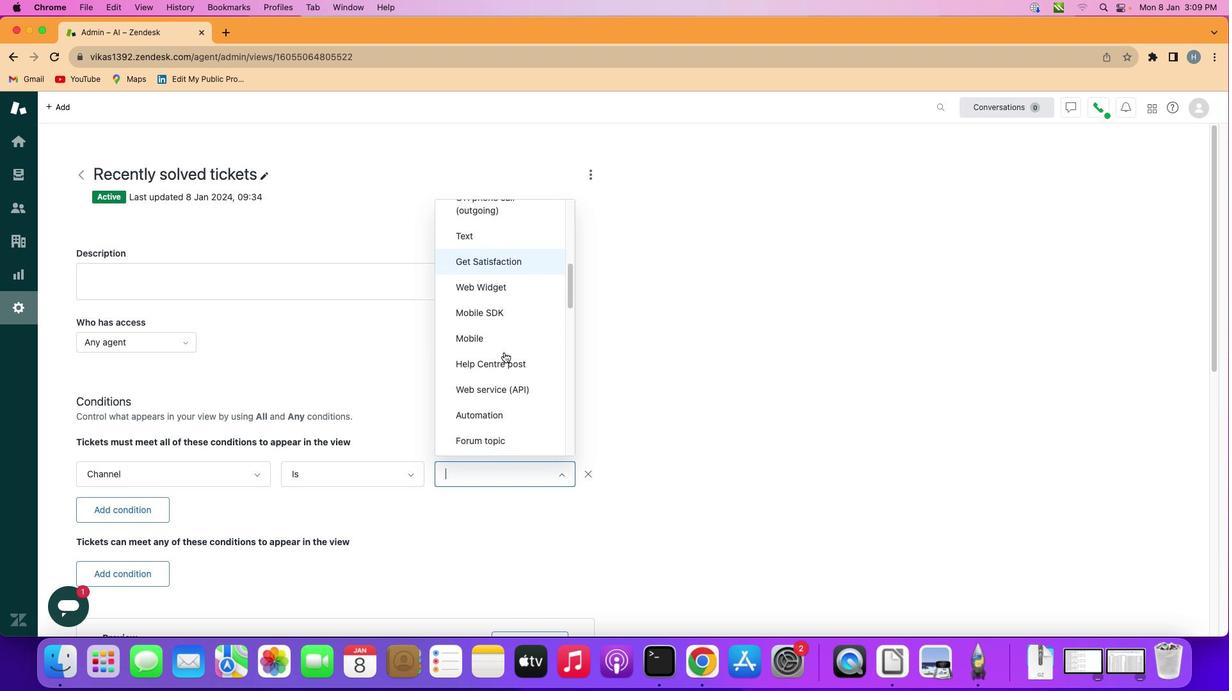 
Action: Mouse scrolled (498, 347) with delta (-4, -5)
Screenshot: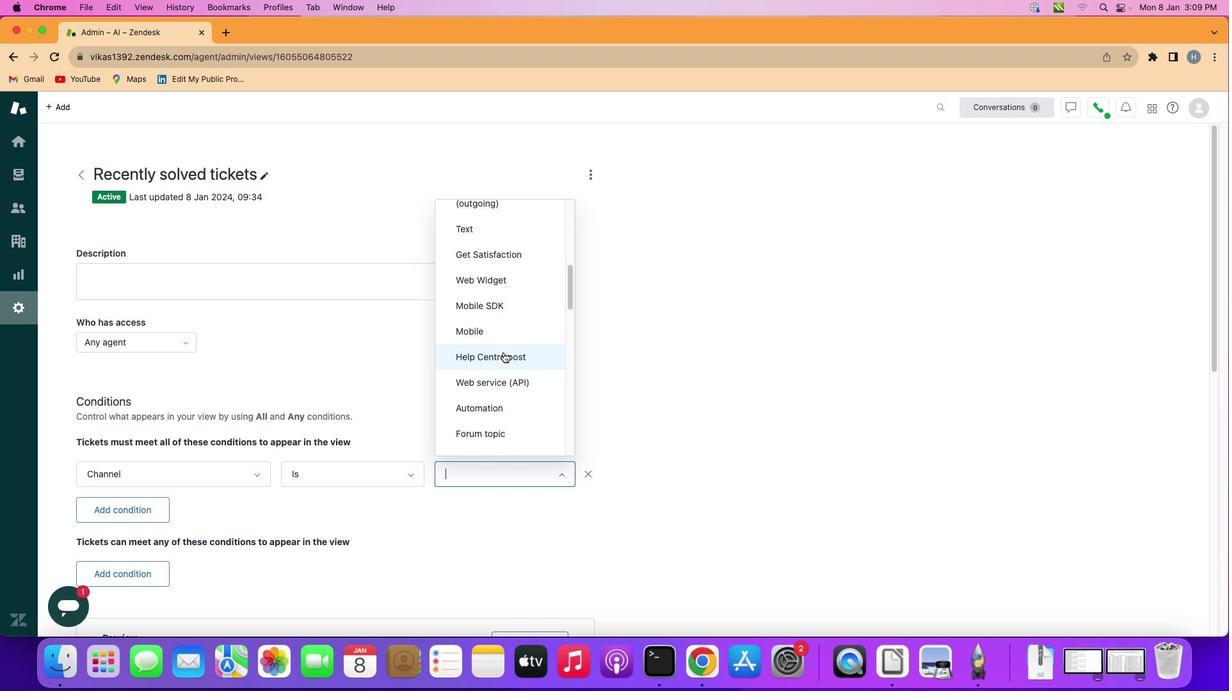 
Action: Mouse scrolled (498, 347) with delta (-4, -5)
Screenshot: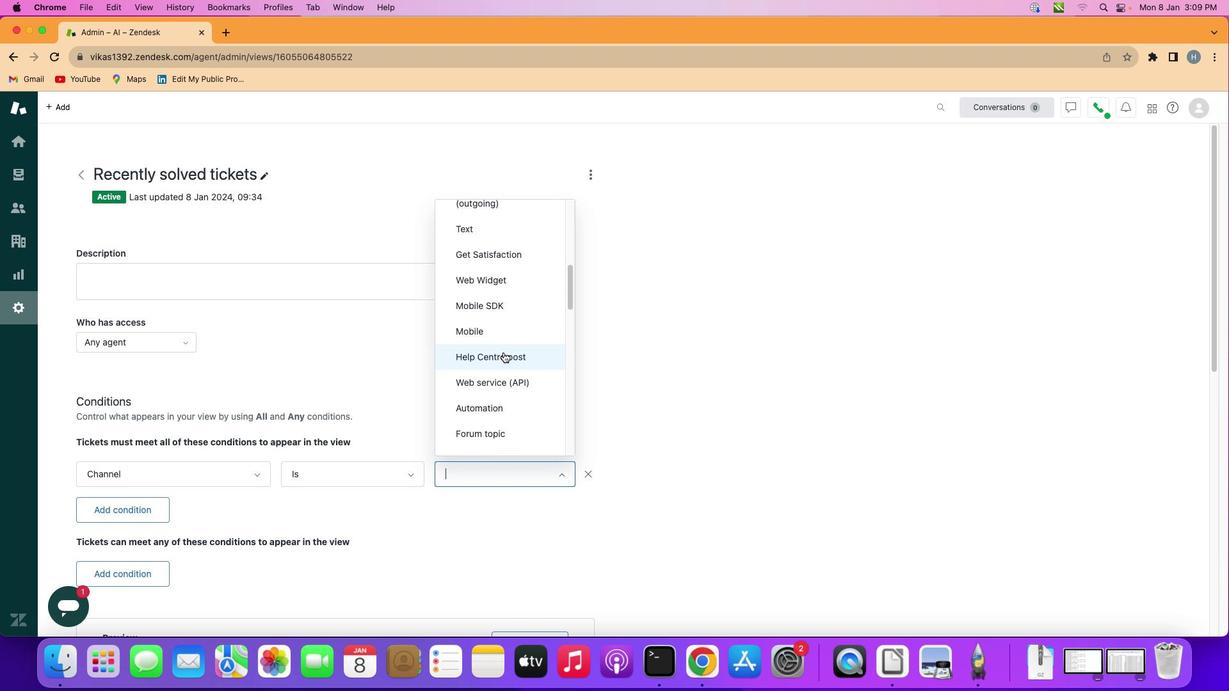 
Action: Mouse moved to (498, 347)
Screenshot: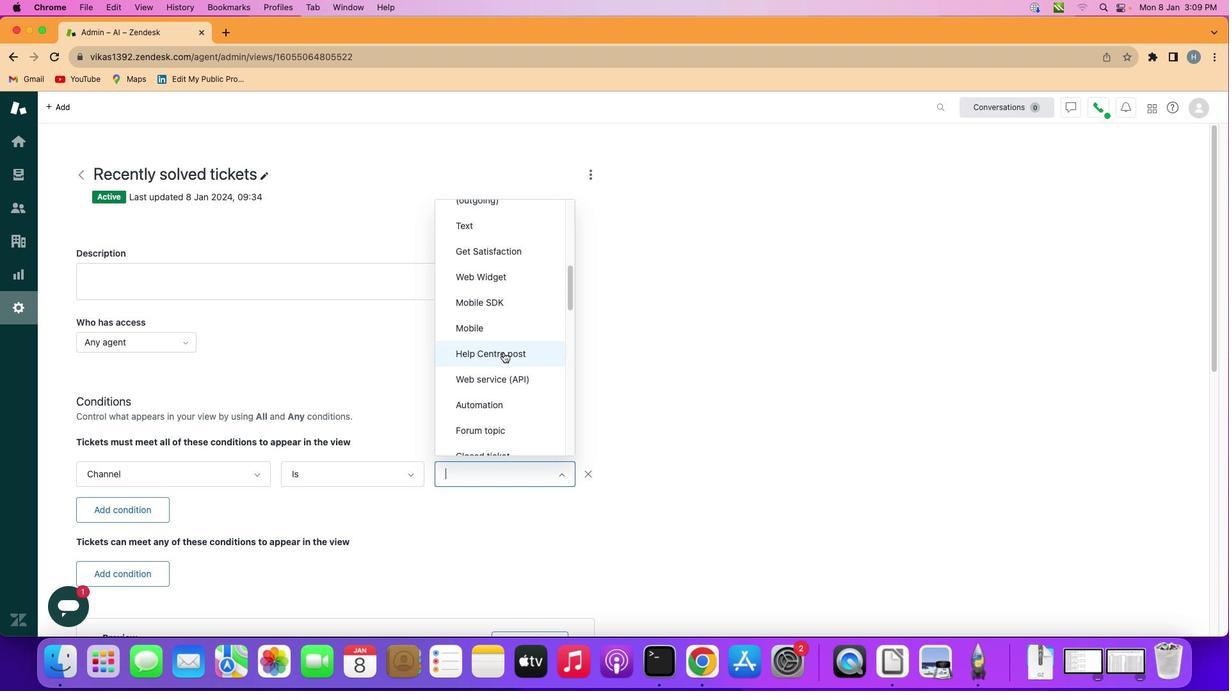 
Action: Mouse scrolled (498, 347) with delta (-4, -5)
Screenshot: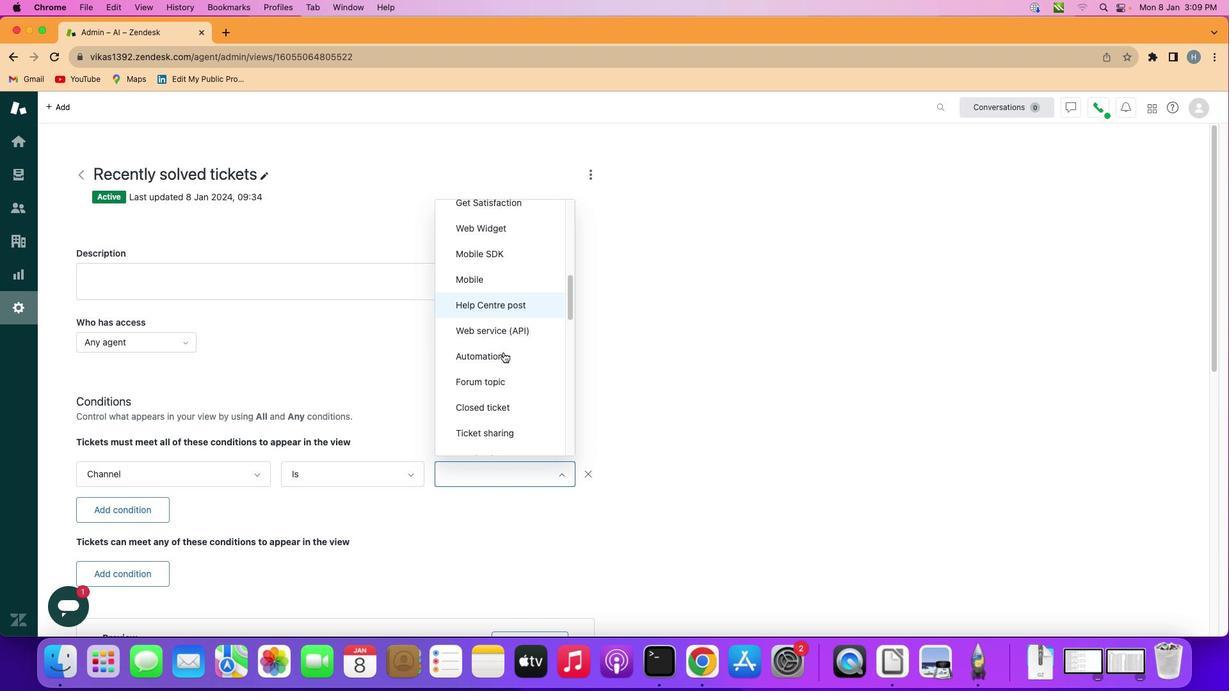 
Action: Mouse scrolled (498, 347) with delta (-4, -5)
Screenshot: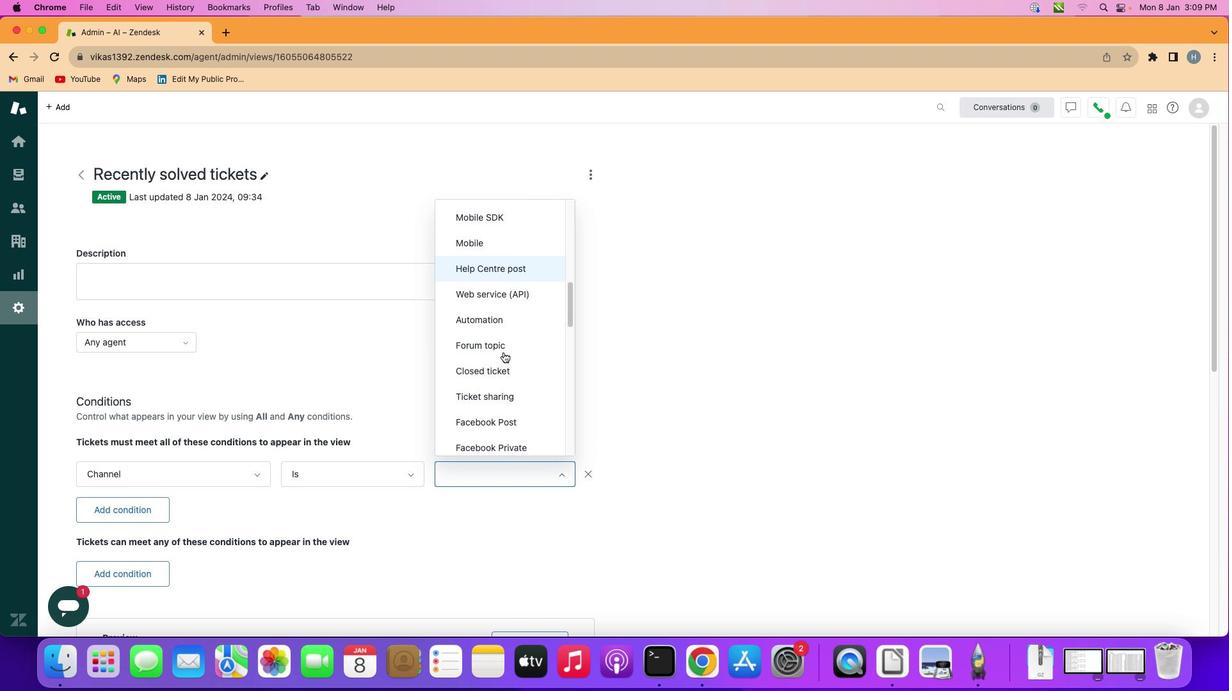 
Action: Mouse scrolled (498, 347) with delta (-4, -5)
Screenshot: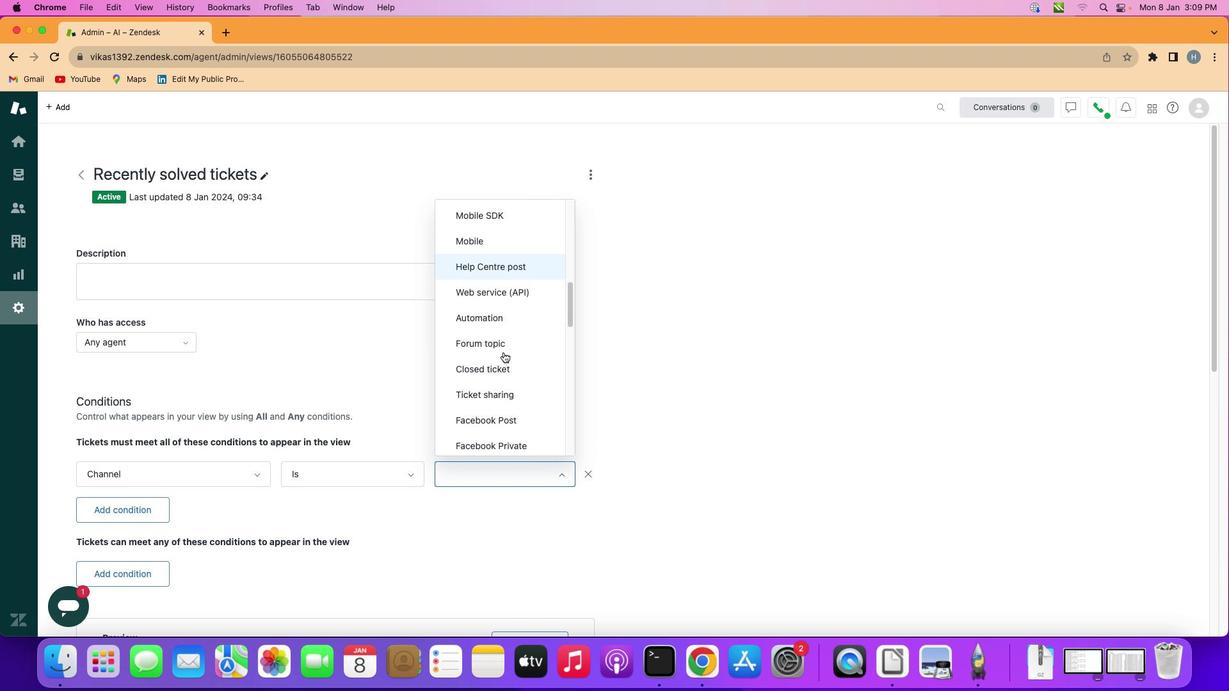 
Action: Mouse scrolled (498, 347) with delta (-4, -5)
Screenshot: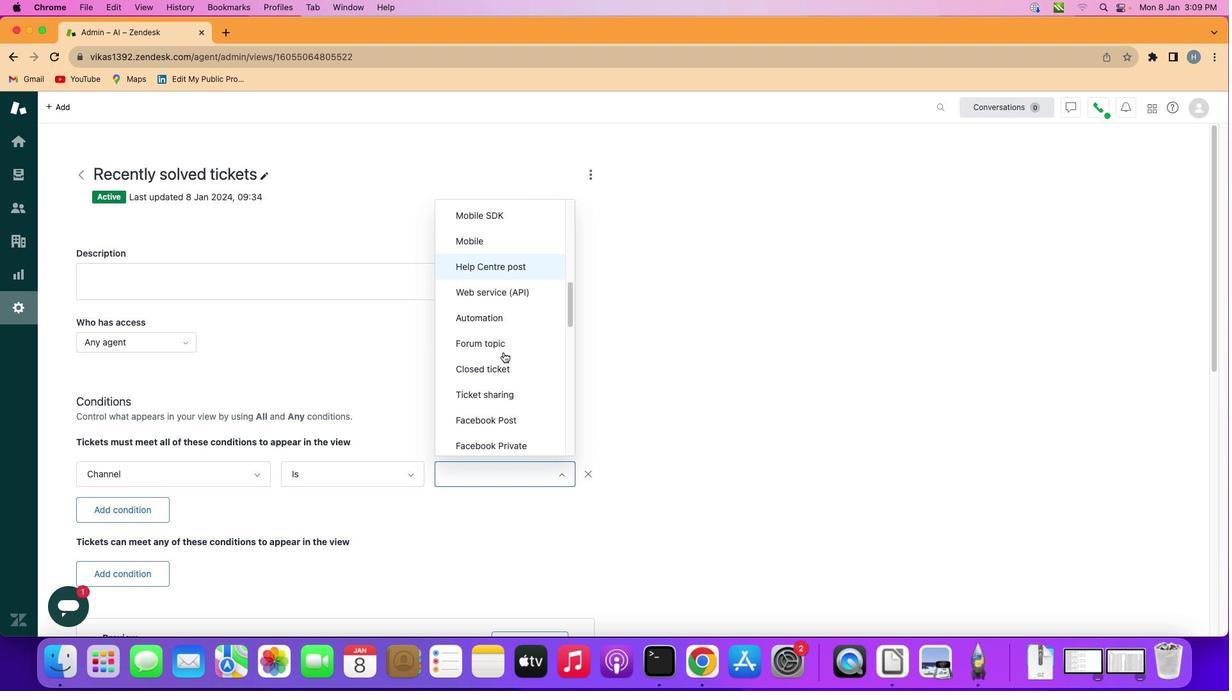 
Action: Mouse moved to (499, 347)
Screenshot: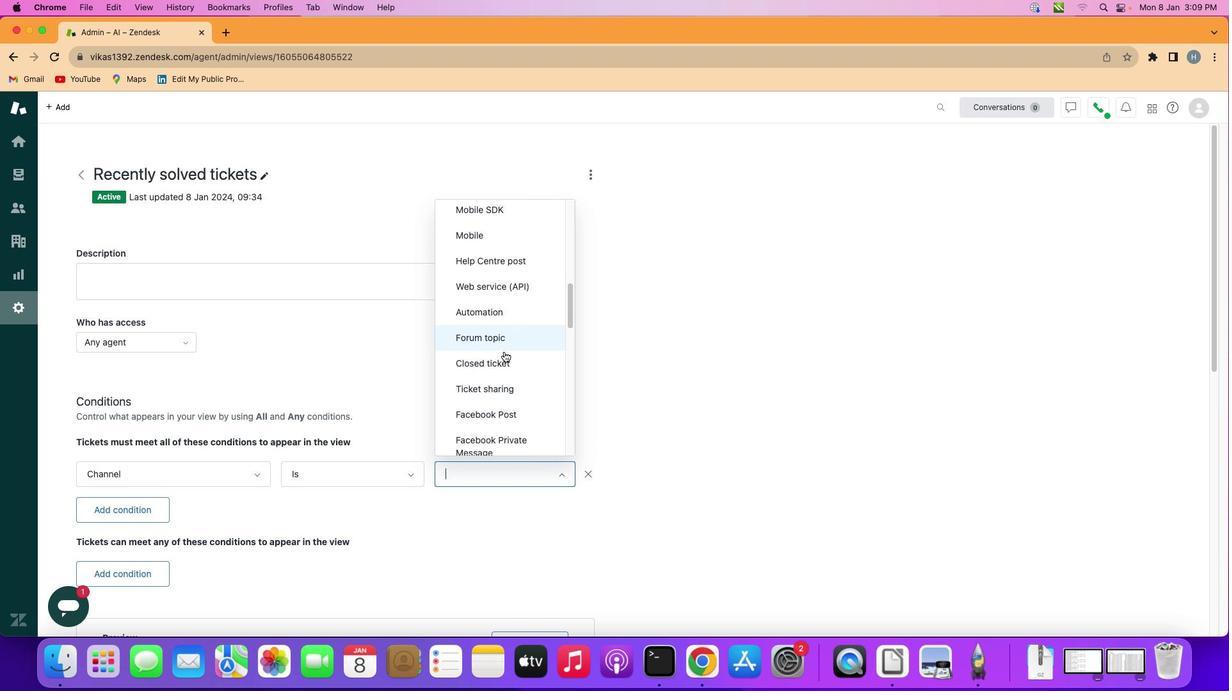 
Action: Mouse scrolled (499, 347) with delta (-4, -5)
Screenshot: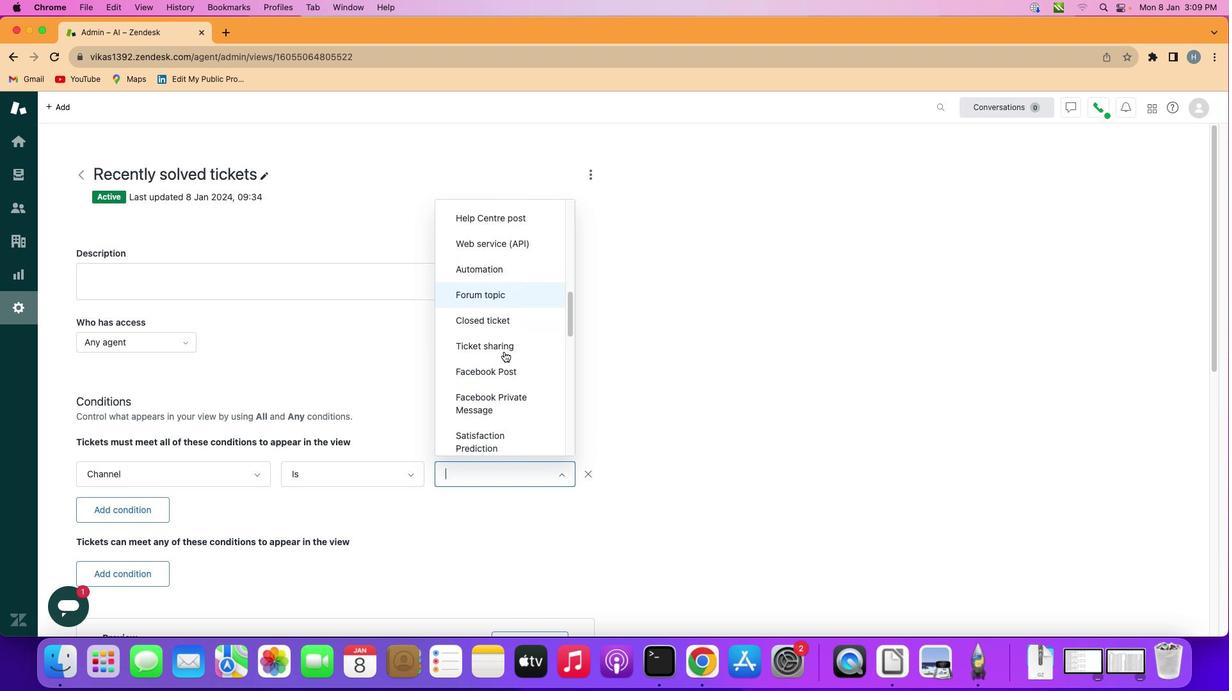 
Action: Mouse scrolled (499, 347) with delta (-4, -5)
Screenshot: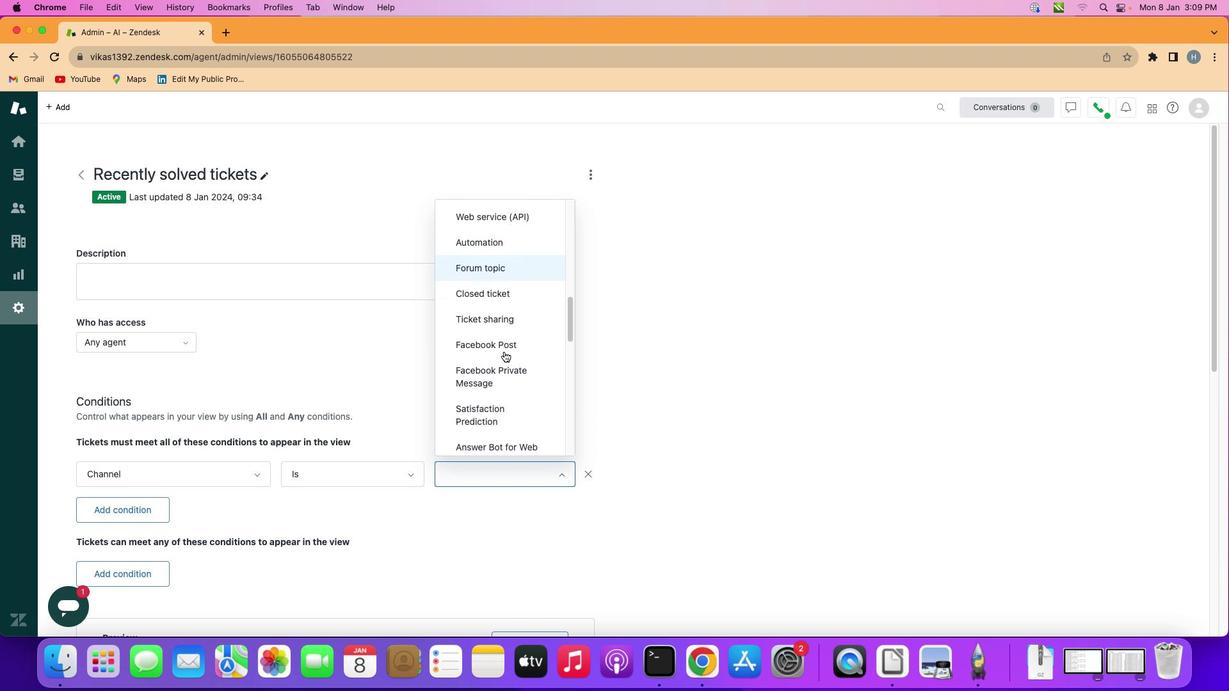 
Action: Mouse scrolled (499, 347) with delta (-4, -5)
Screenshot: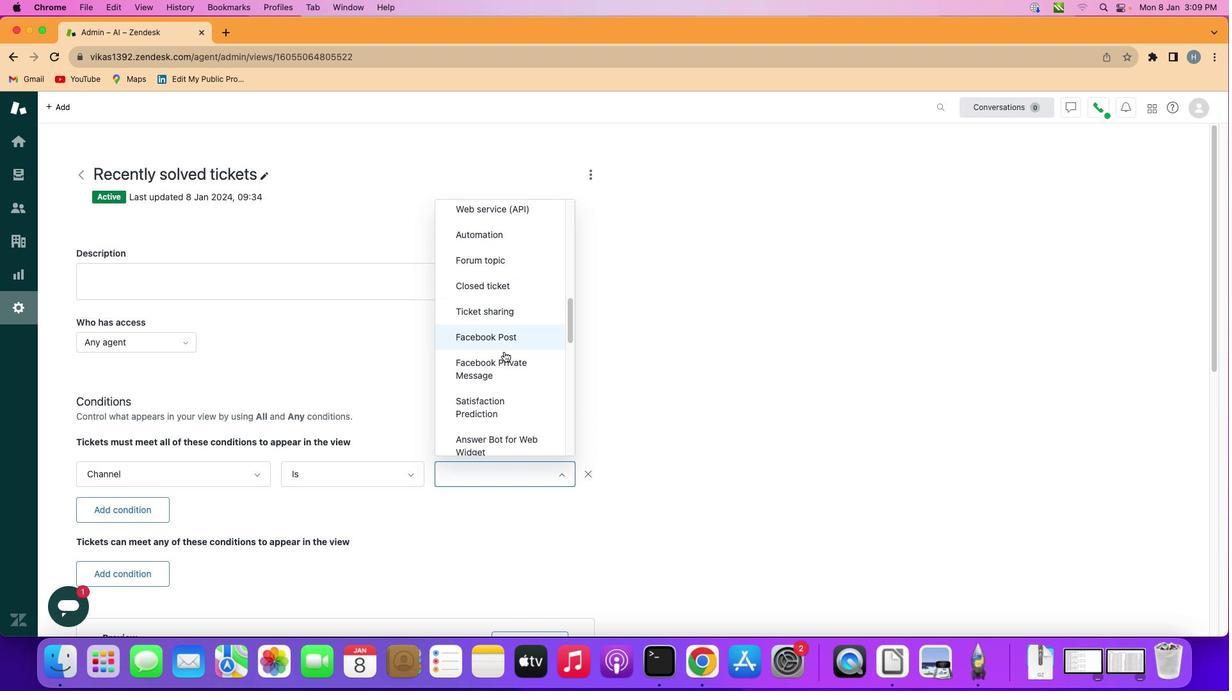 
Action: Mouse scrolled (499, 347) with delta (-4, -5)
Screenshot: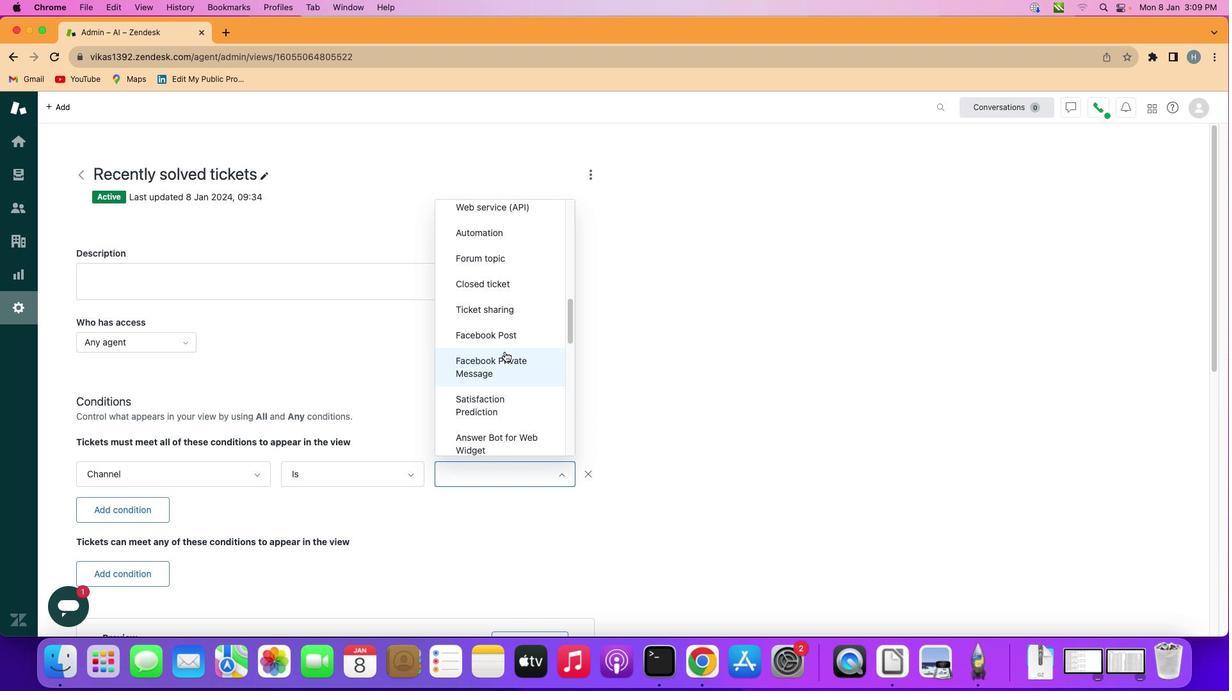 
Action: Mouse moved to (499, 346)
Screenshot: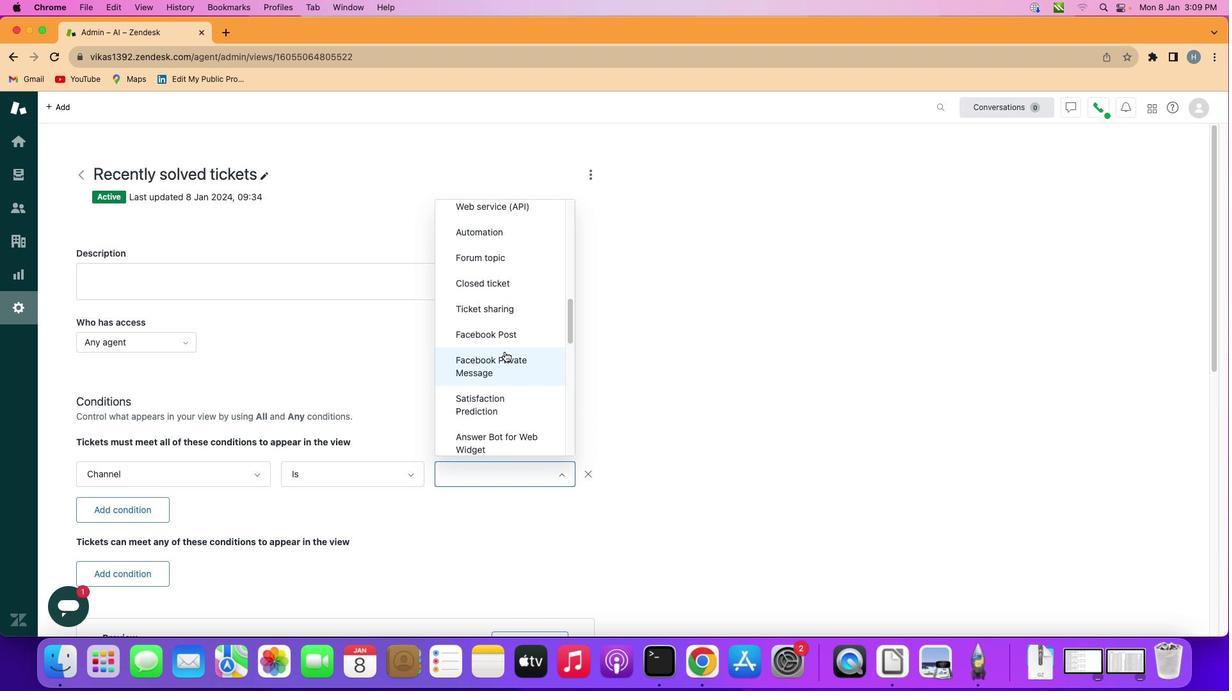 
Action: Mouse scrolled (499, 346) with delta (-4, -5)
Screenshot: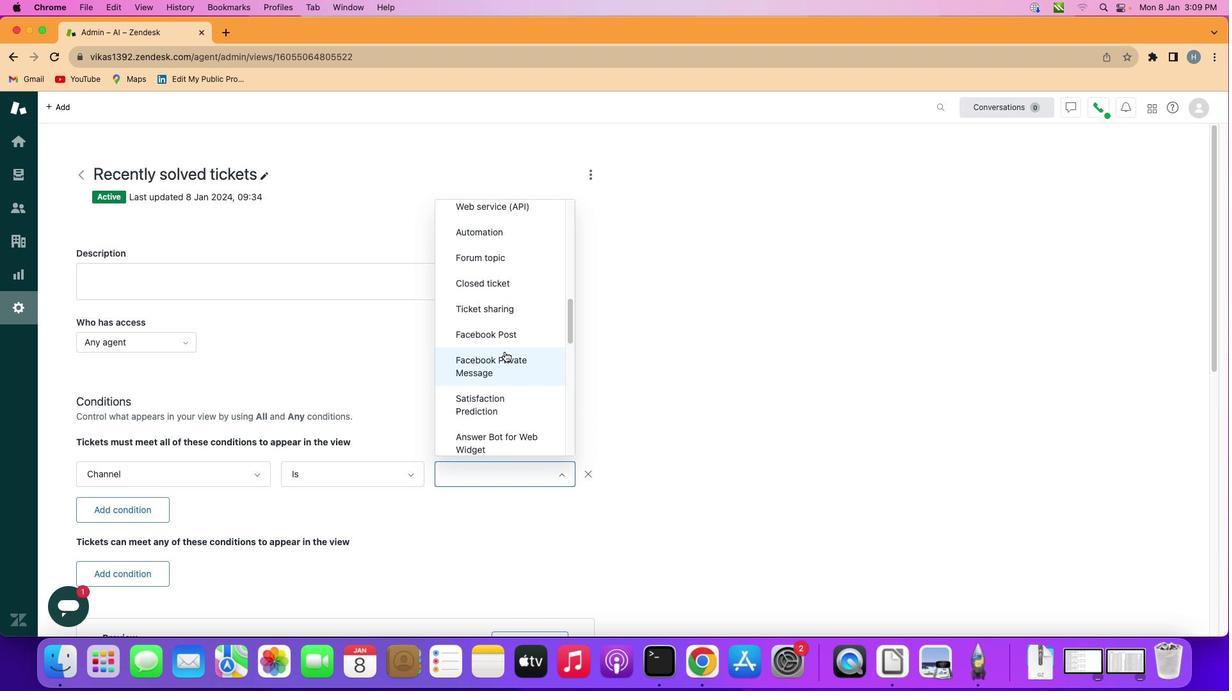 
Action: Mouse moved to (500, 346)
Screenshot: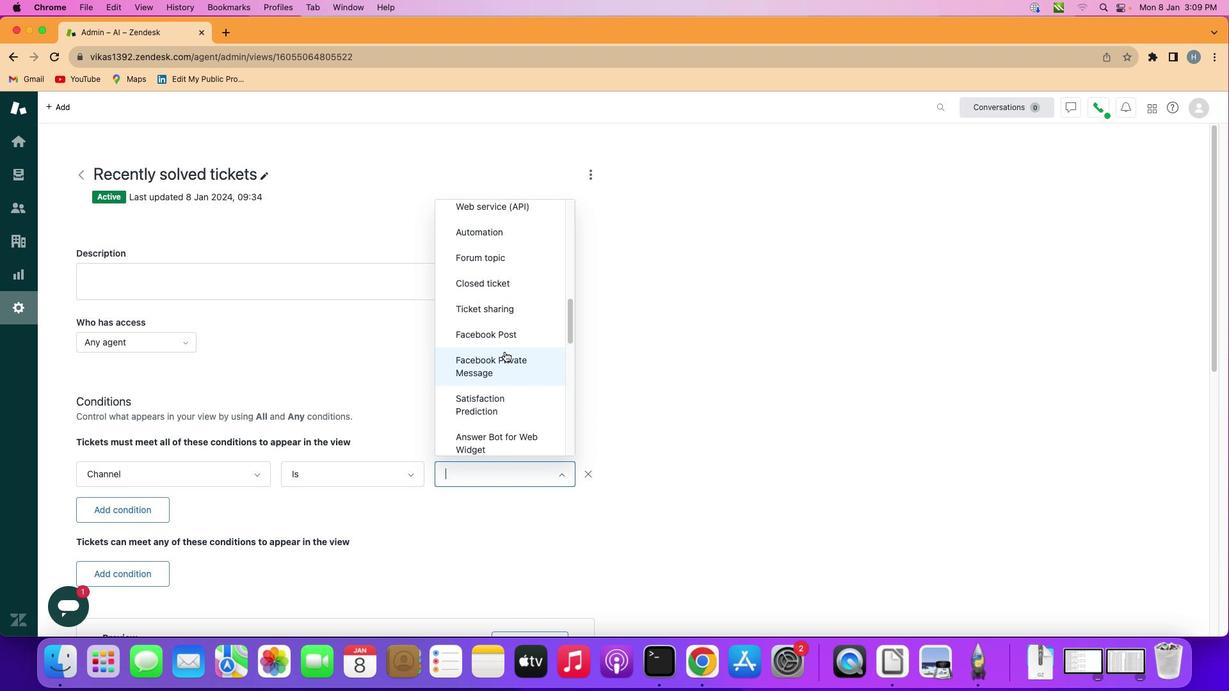 
Action: Mouse scrolled (500, 346) with delta (-4, -3)
Screenshot: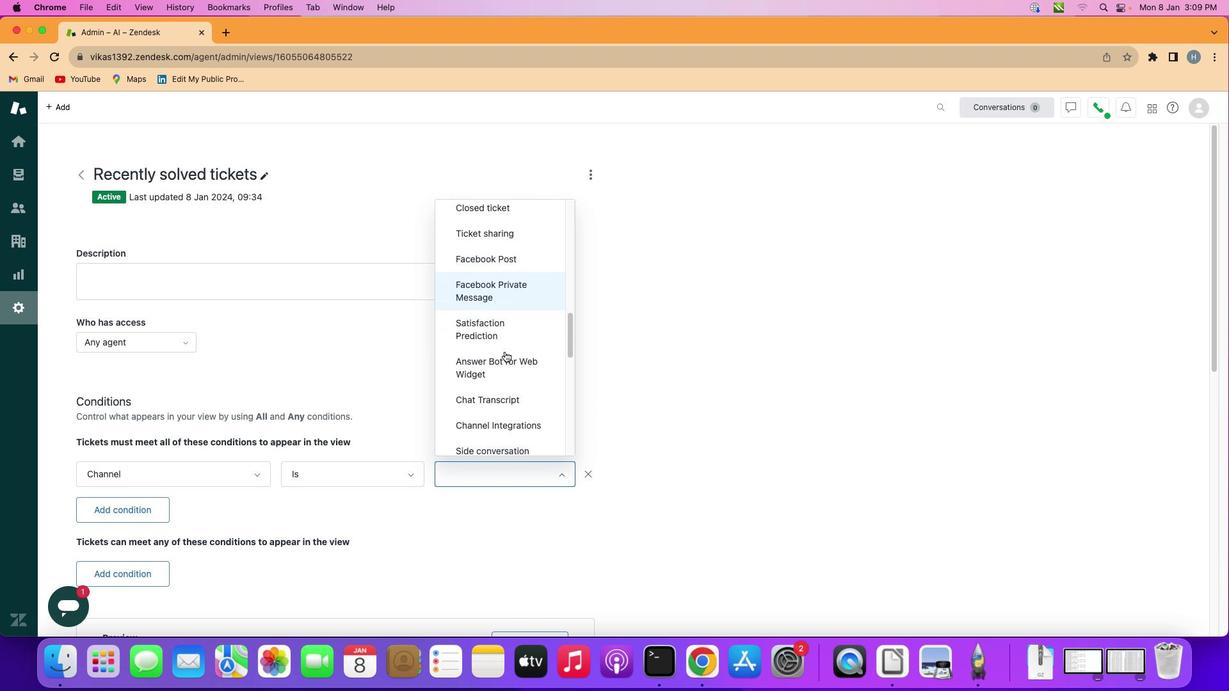 
Action: Mouse scrolled (500, 346) with delta (-4, -5)
Screenshot: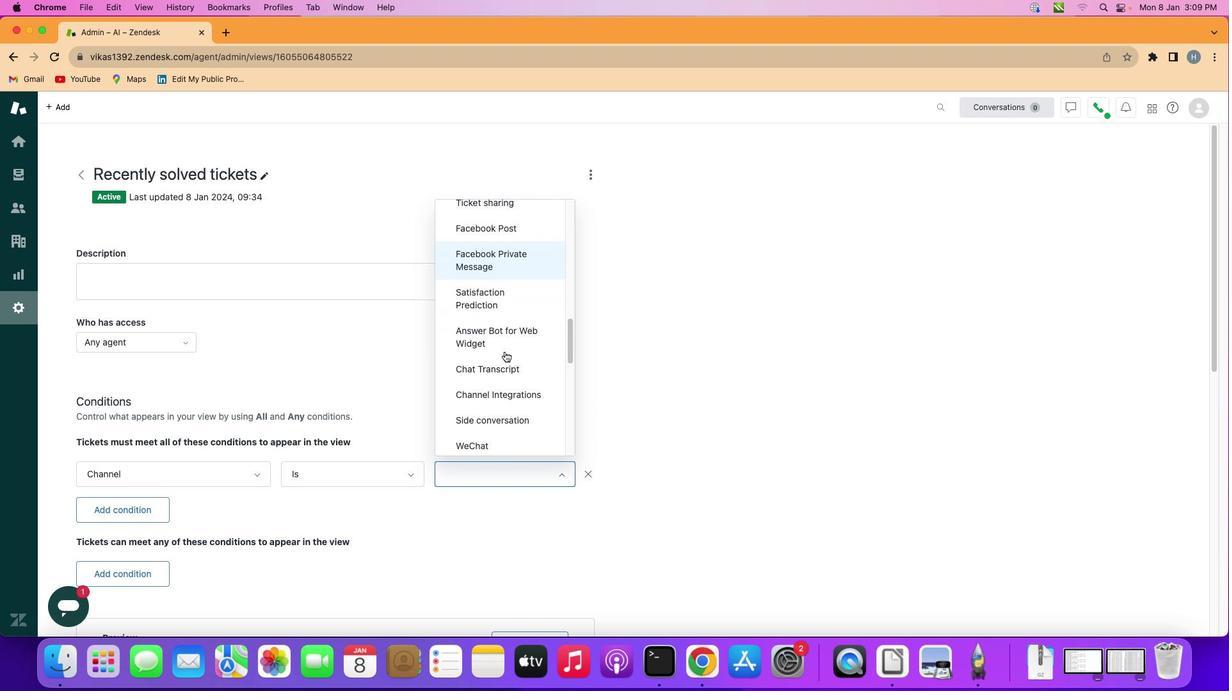 
Action: Mouse scrolled (500, 346) with delta (-4, -5)
Screenshot: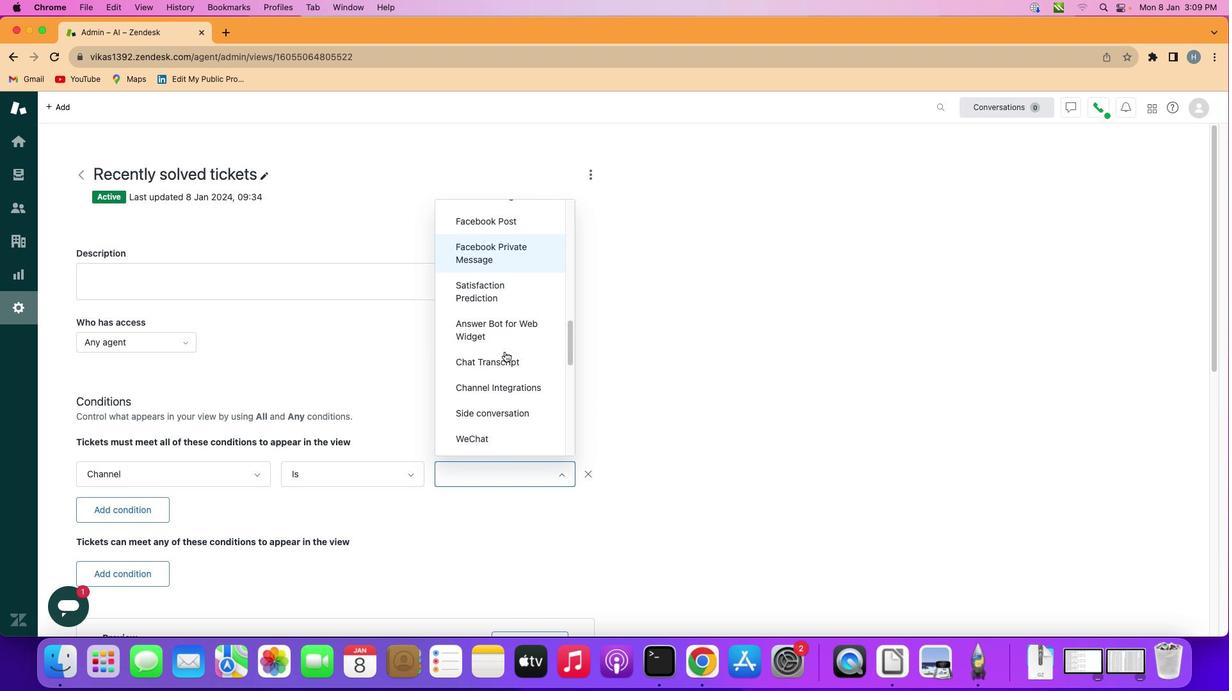 
Action: Mouse scrolled (500, 346) with delta (-4, -5)
Screenshot: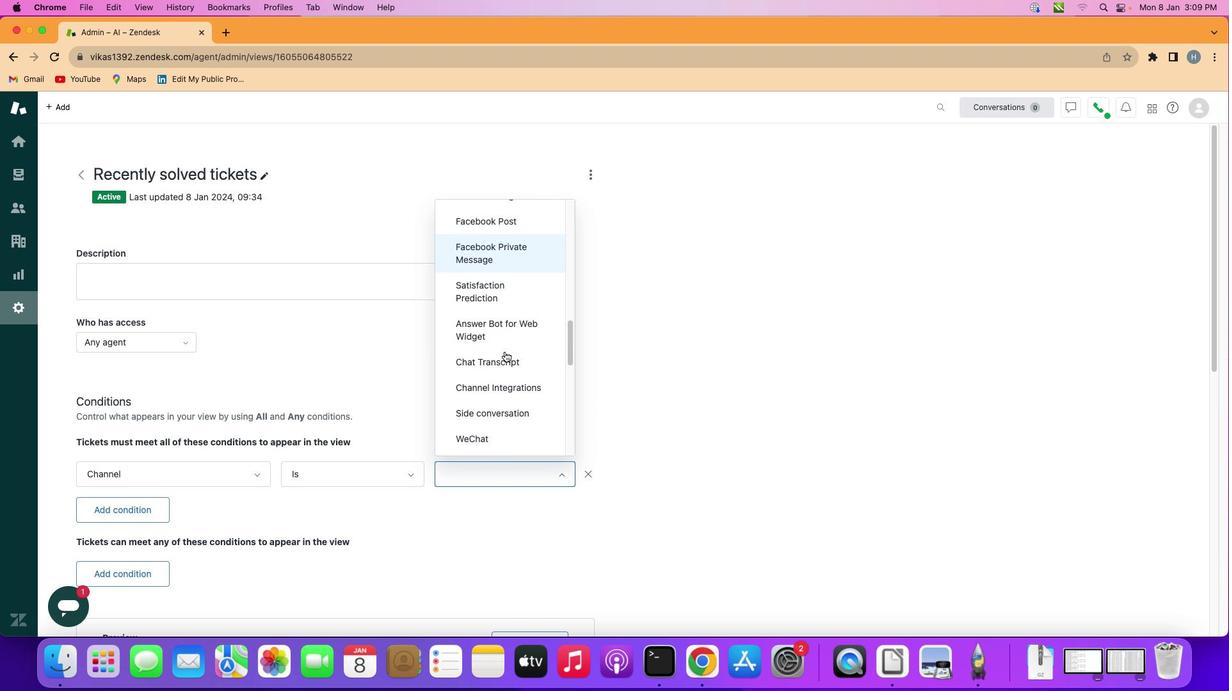 
Action: Mouse scrolled (500, 346) with delta (-4, -5)
Screenshot: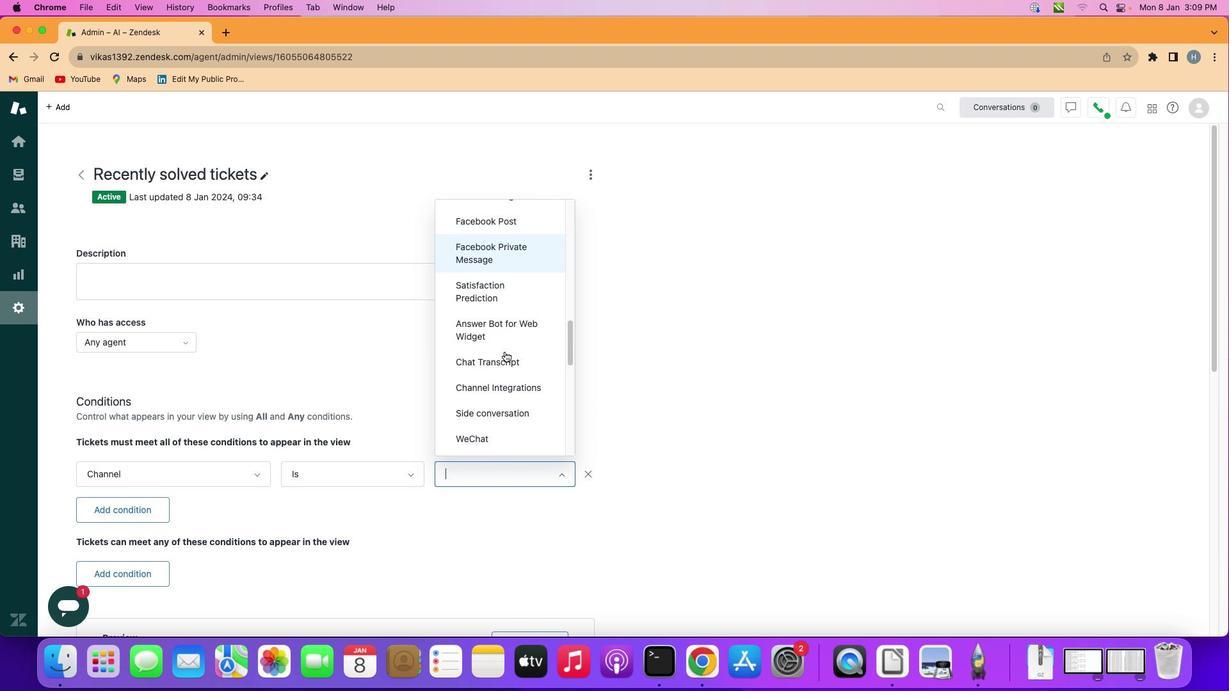
Action: Mouse moved to (499, 352)
Screenshot: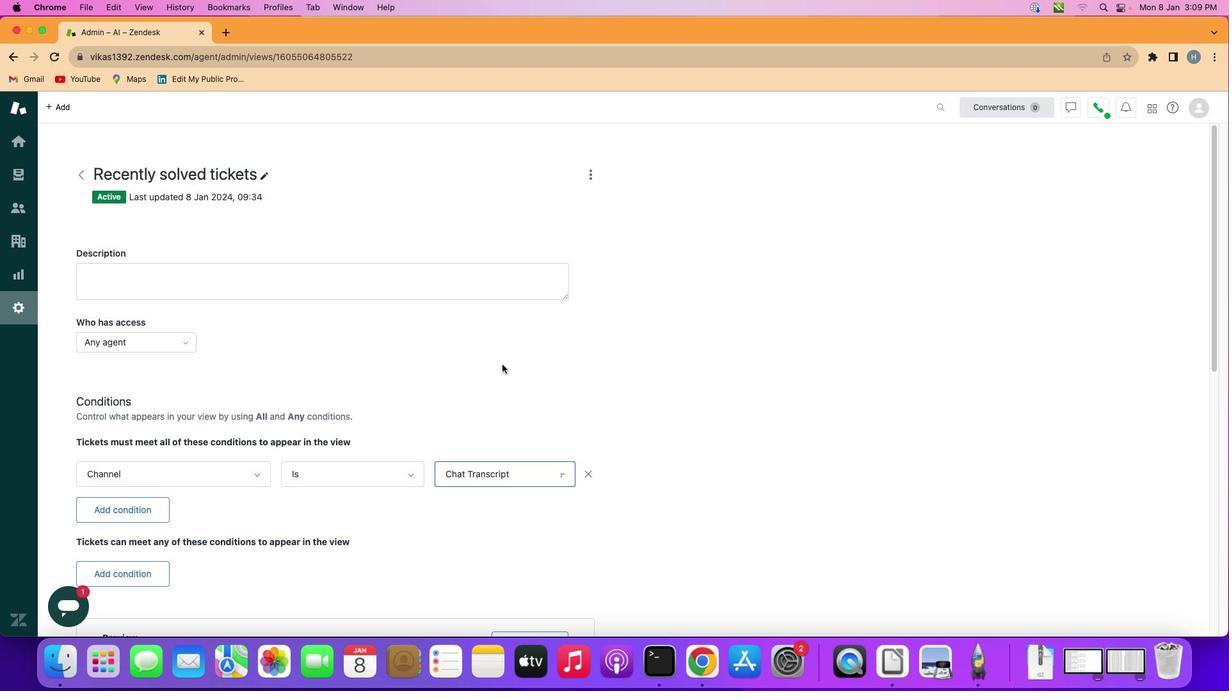 
Action: Mouse pressed left at (499, 352)
Screenshot: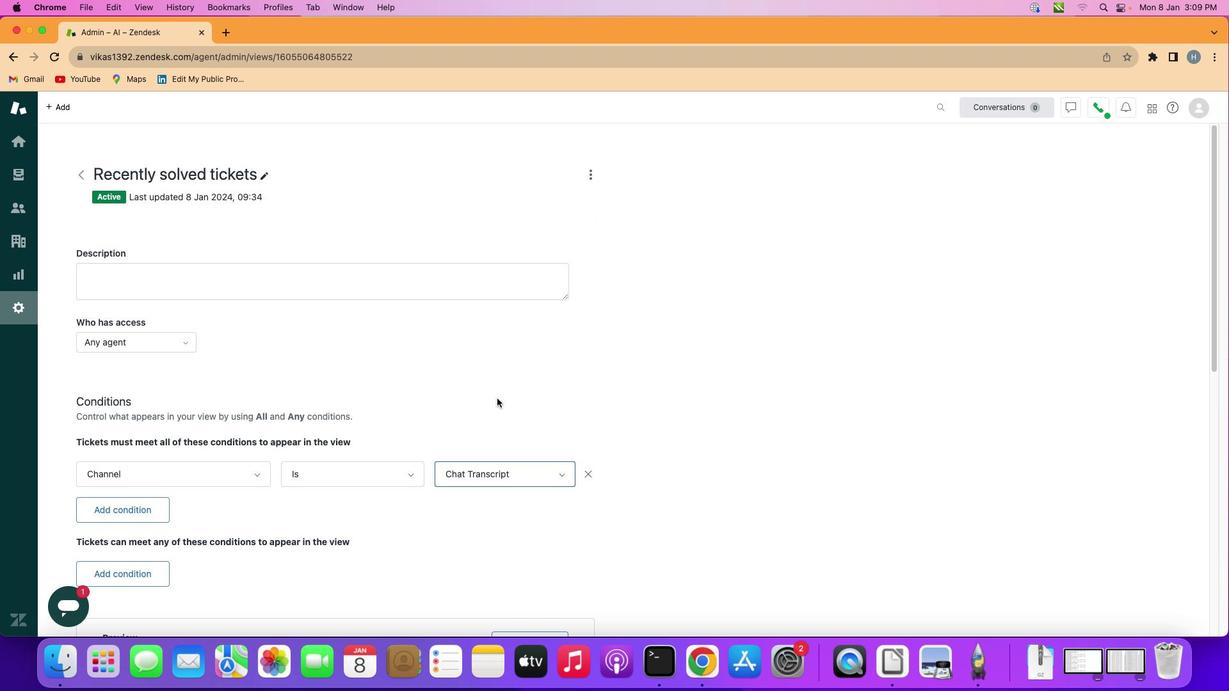 
Action: Mouse moved to (492, 393)
Screenshot: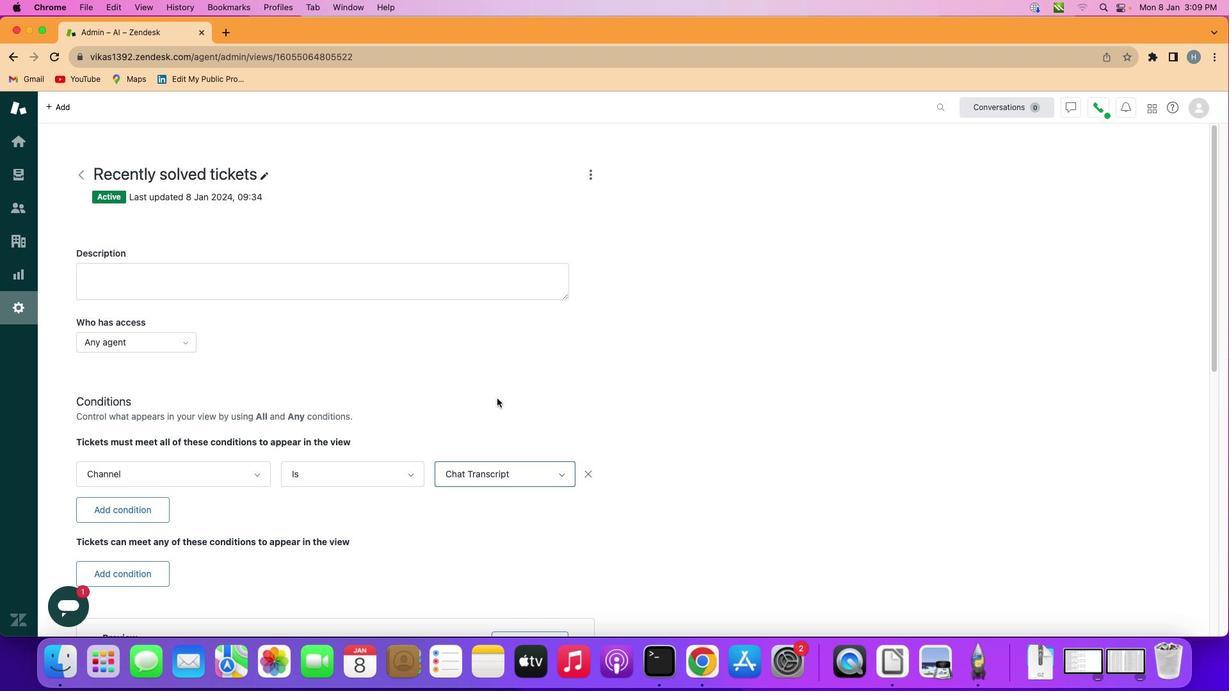 
